 Task: Find a place to stay in Chum Phae, Thailand, from July 12 to July 15 for 3 guests. Set the property type to 'Flat', price range between ₹12,000 and ₹16,000, with 2 bedrooms, 3 beds, 1 bathroom, and 'Self check-in' option. Host language should be English.
Action: Mouse moved to (419, 99)
Screenshot: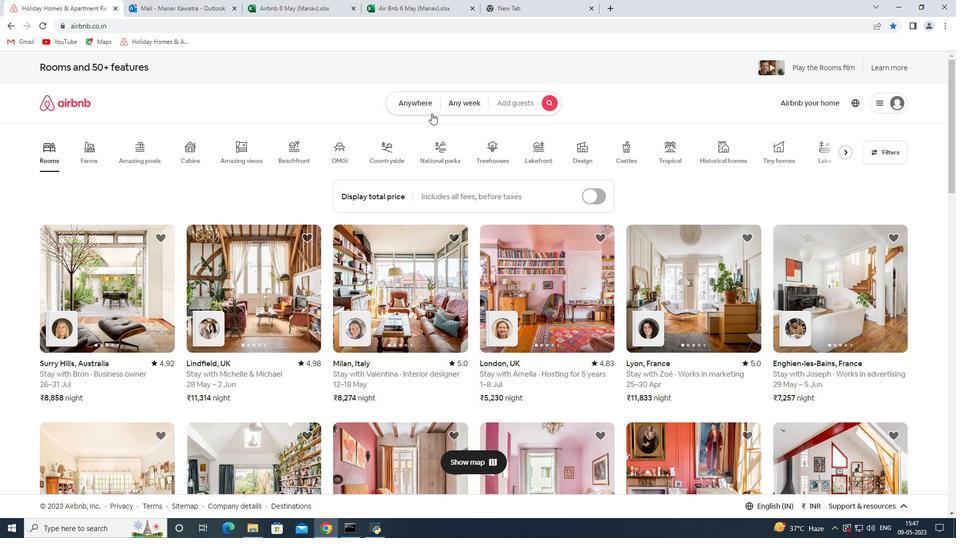 
Action: Mouse pressed left at (419, 99)
Screenshot: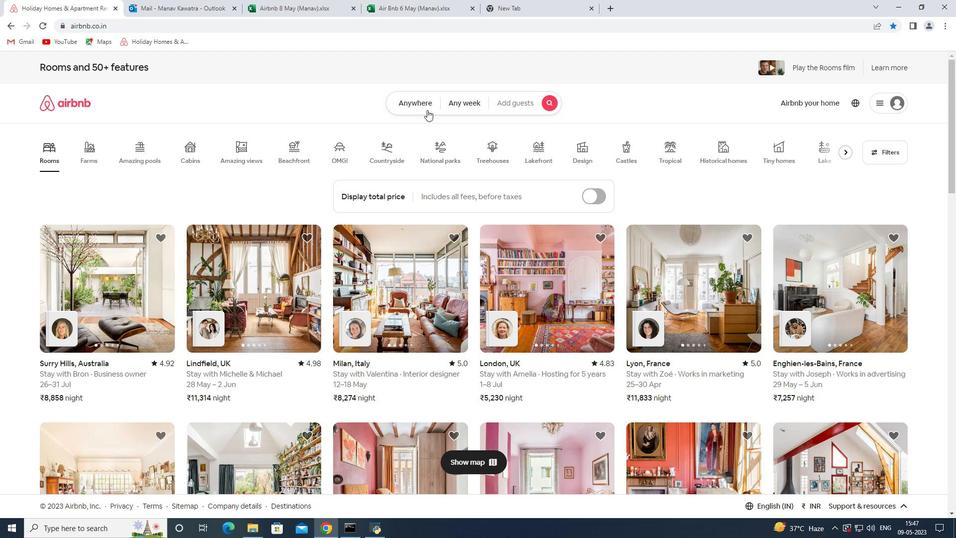 
Action: Mouse moved to (373, 142)
Screenshot: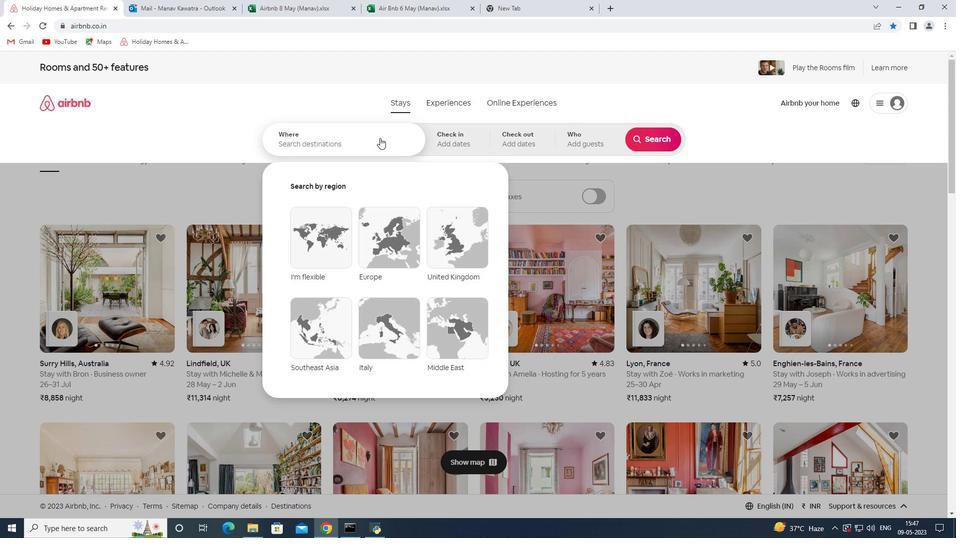 
Action: Mouse pressed left at (373, 142)
Screenshot: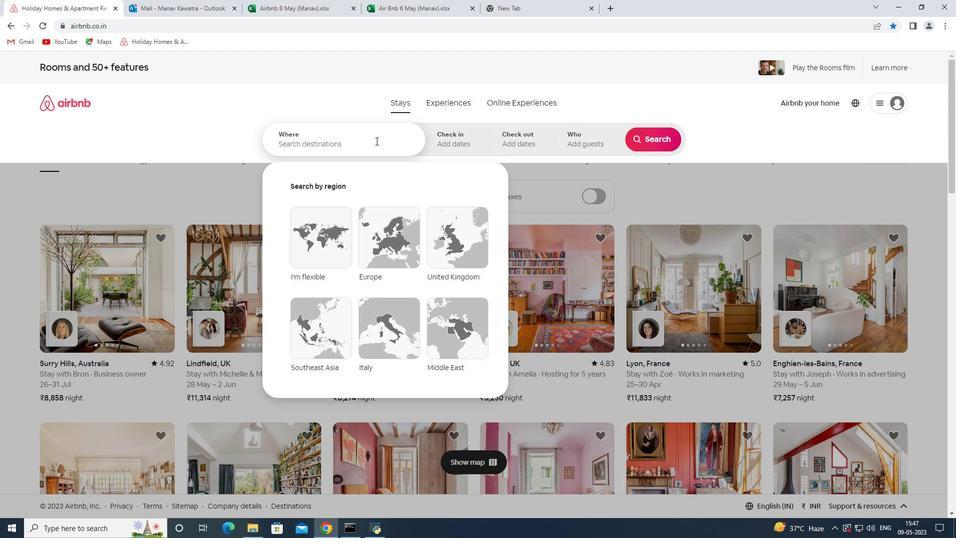 
Action: Mouse moved to (372, 142)
Screenshot: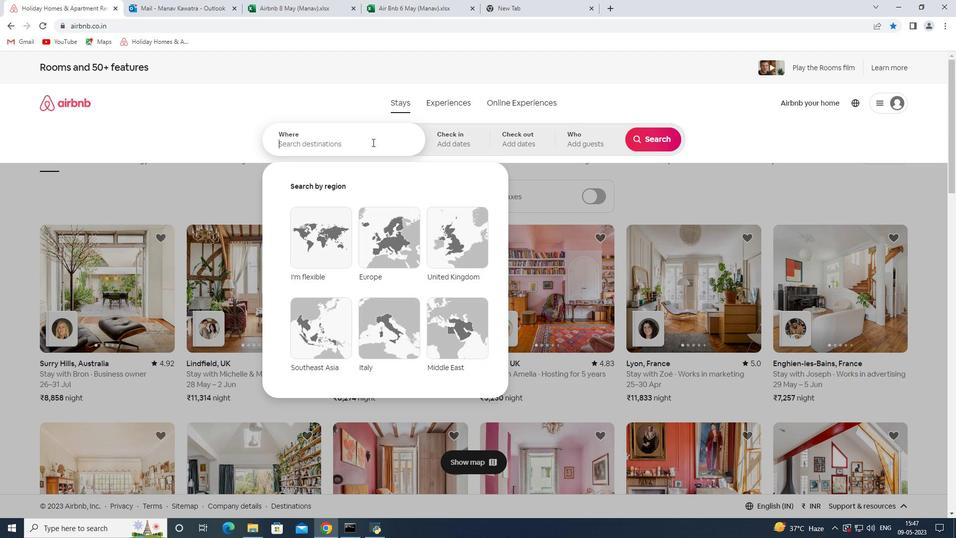 
Action: Key pressed <Key.shift><Key.shift><Key.shift><Key.shift><Key.shift><Key.shift><Key.shift><Key.shift><Key.shift><Key.shift><Key.shift><Key.shift>Chum<Key.space><Key.shift><Key.shift><Key.shift><Key.shift><Key.shift><Key.shift><Key.shift><Key.shift>Phae<Key.space><Key.shift>Thailand<Key.space><Key.enter>
Screenshot: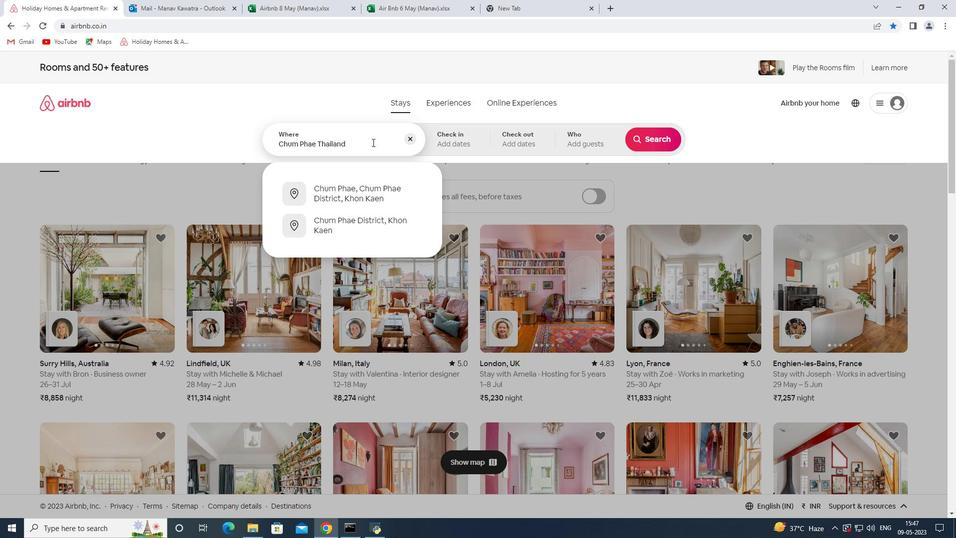 
Action: Mouse moved to (651, 216)
Screenshot: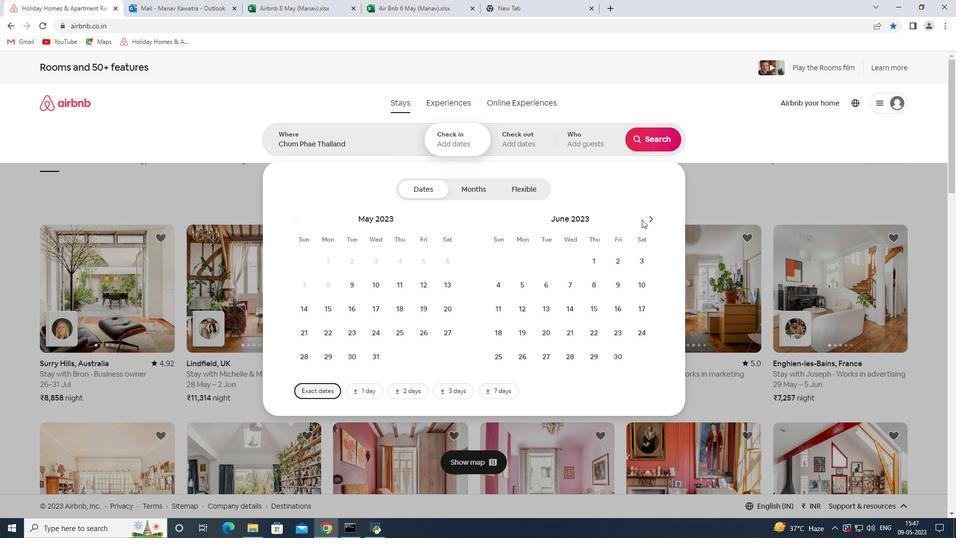 
Action: Mouse pressed left at (651, 216)
Screenshot: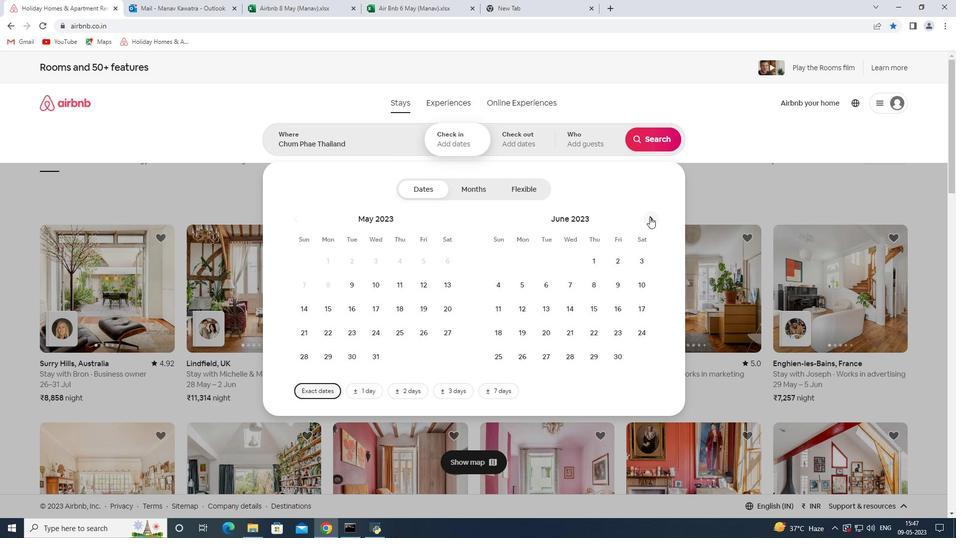 
Action: Mouse moved to (568, 312)
Screenshot: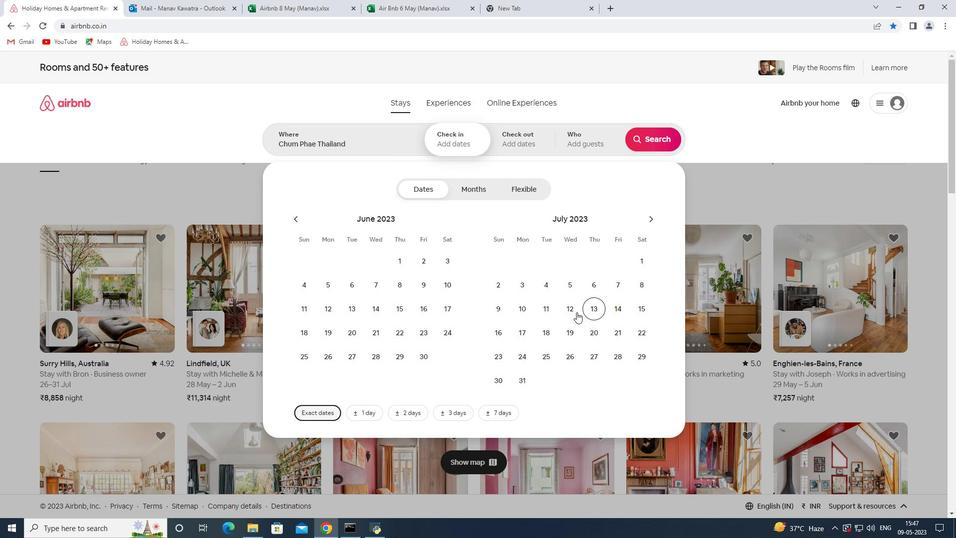 
Action: Mouse pressed left at (568, 312)
Screenshot: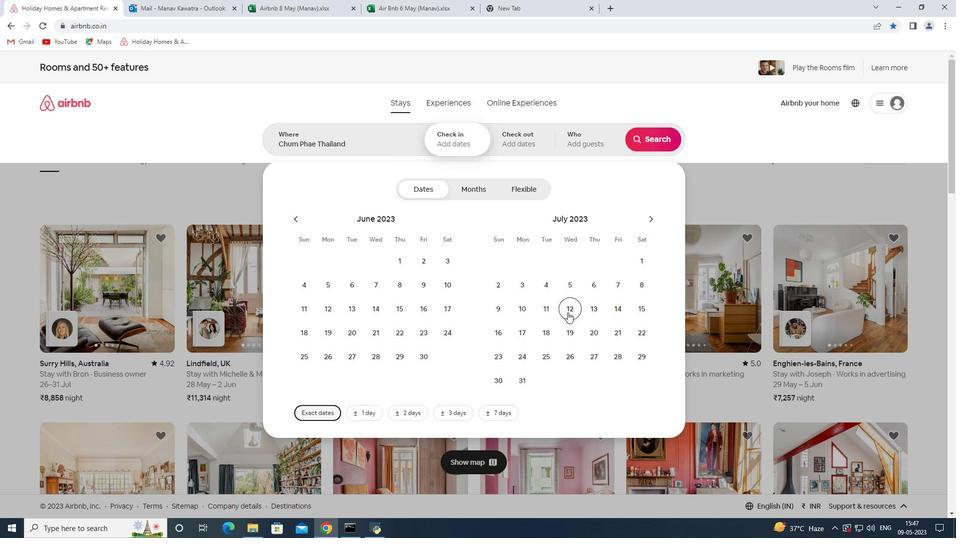 
Action: Mouse moved to (641, 311)
Screenshot: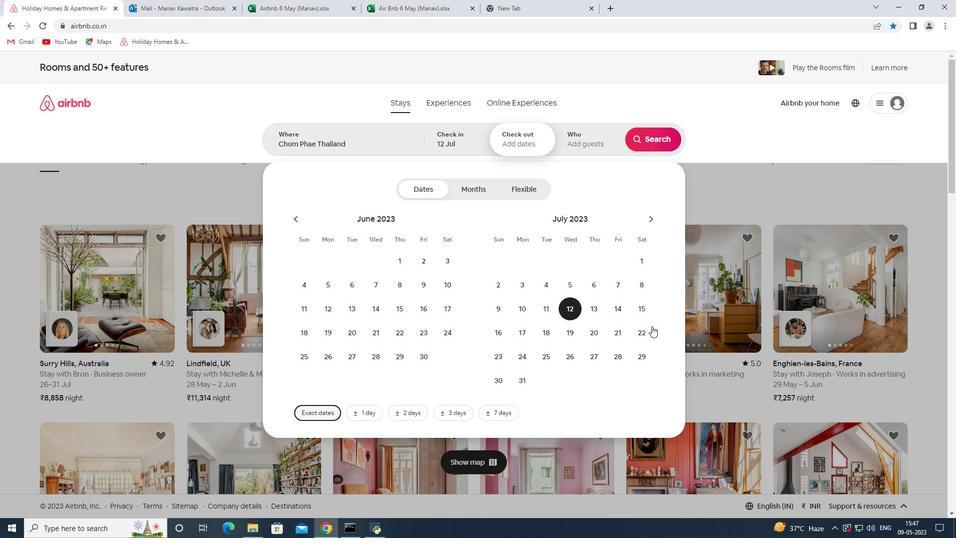 
Action: Mouse pressed left at (641, 311)
Screenshot: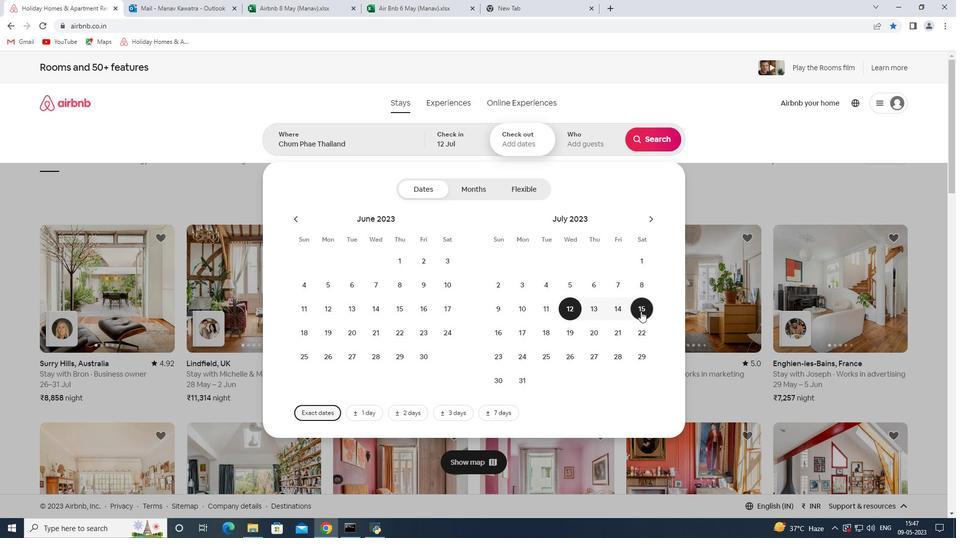 
Action: Mouse moved to (593, 149)
Screenshot: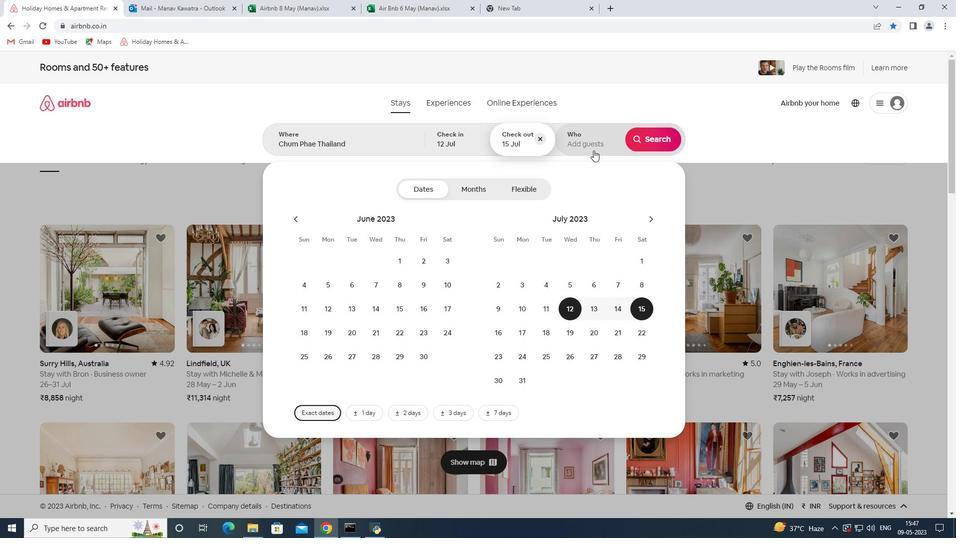 
Action: Mouse pressed left at (593, 149)
Screenshot: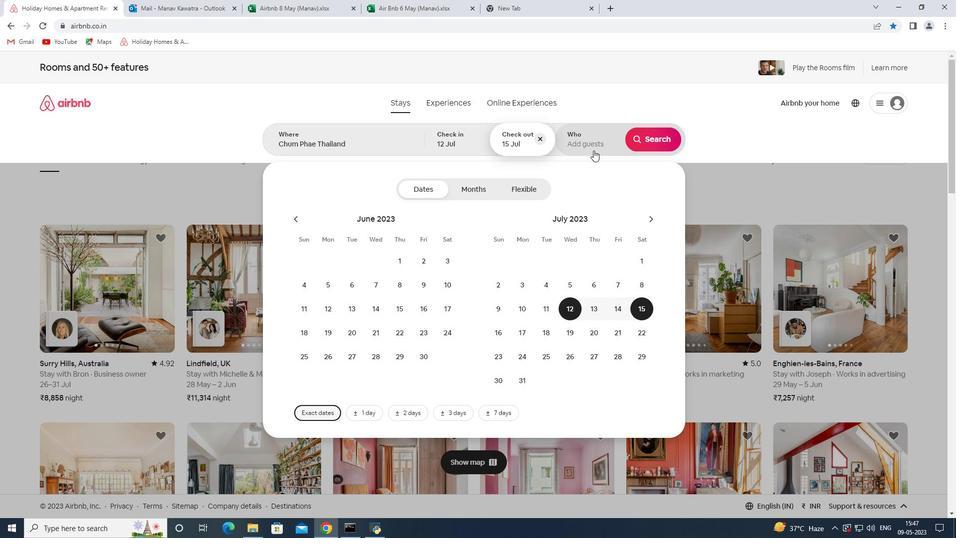 
Action: Mouse moved to (658, 192)
Screenshot: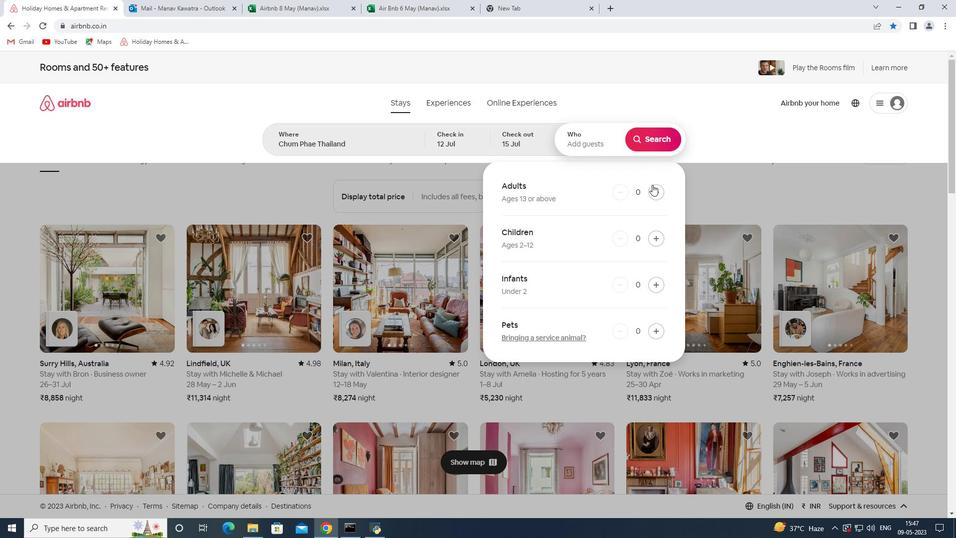 
Action: Mouse pressed left at (658, 192)
Screenshot: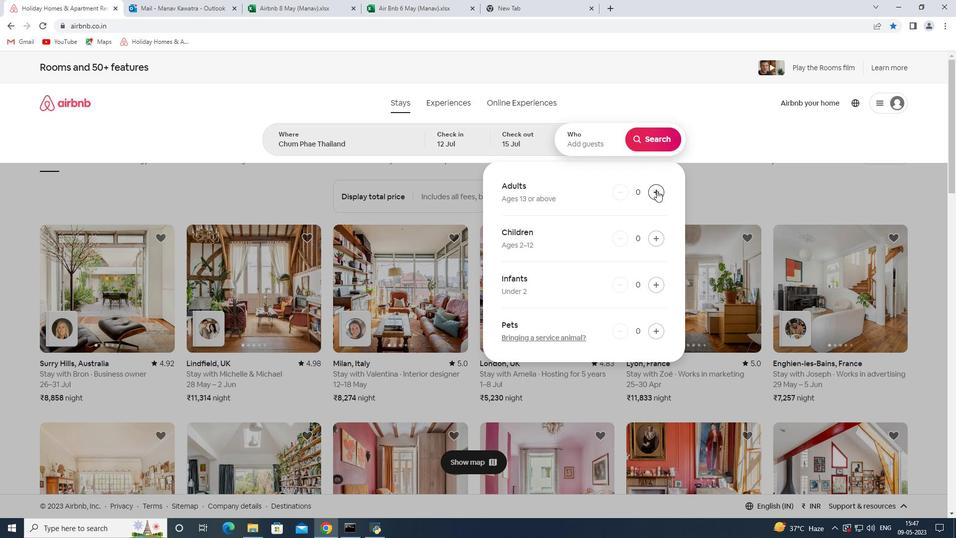 
Action: Mouse pressed left at (658, 192)
Screenshot: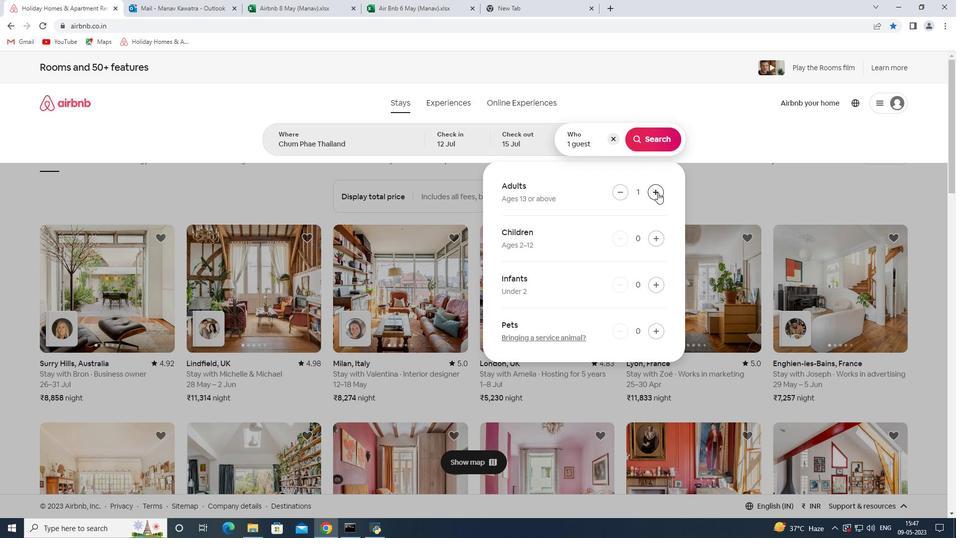 
Action: Mouse pressed left at (658, 192)
Screenshot: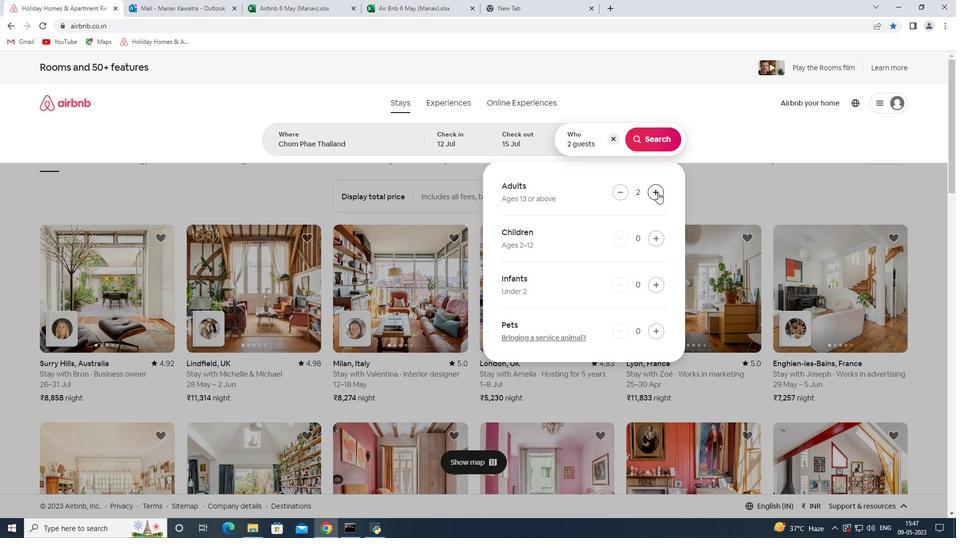 
Action: Mouse moved to (658, 144)
Screenshot: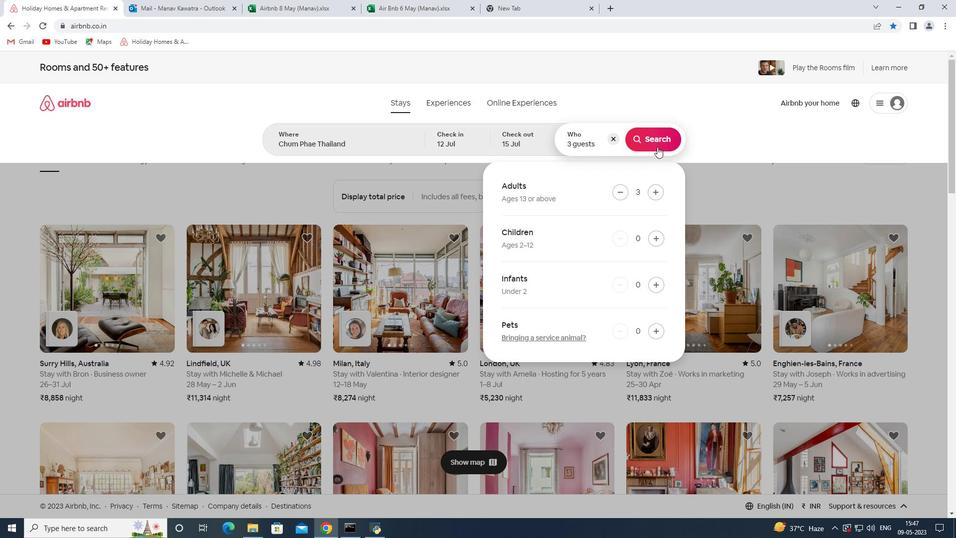 
Action: Mouse pressed left at (658, 144)
Screenshot: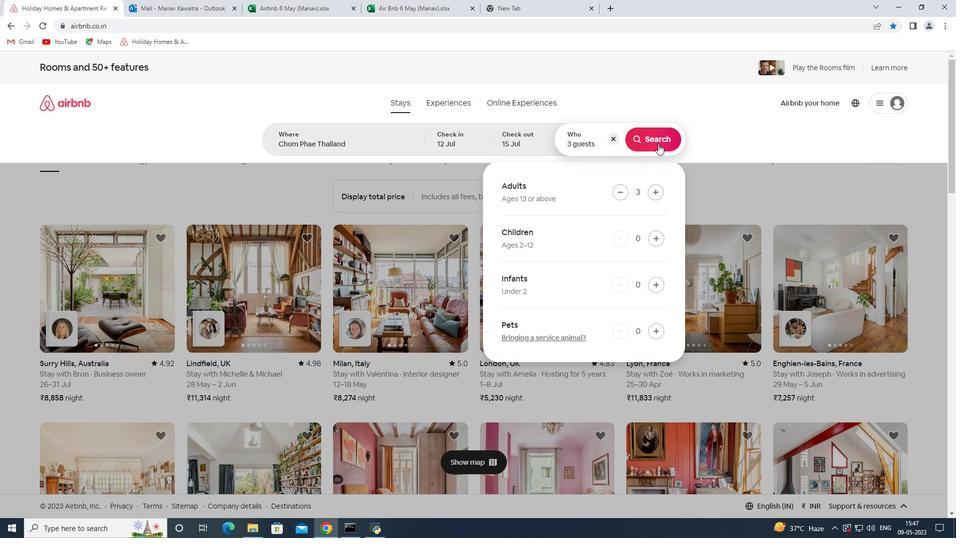 
Action: Mouse moved to (910, 114)
Screenshot: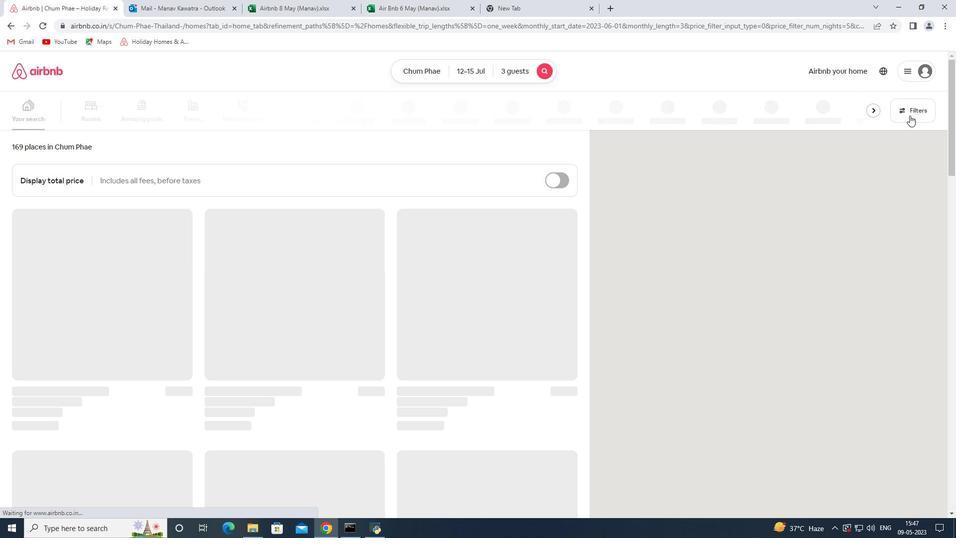 
Action: Mouse pressed left at (910, 114)
Screenshot: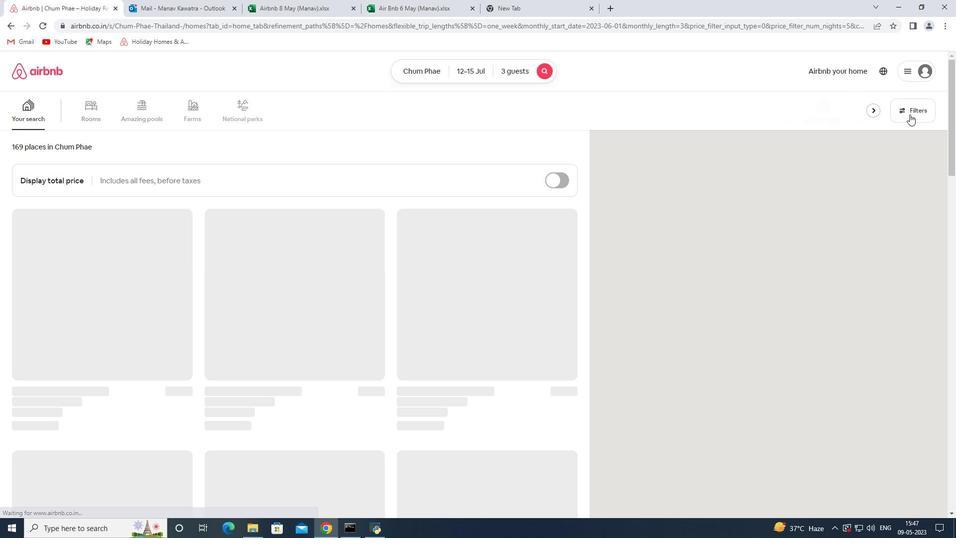 
Action: Mouse moved to (340, 355)
Screenshot: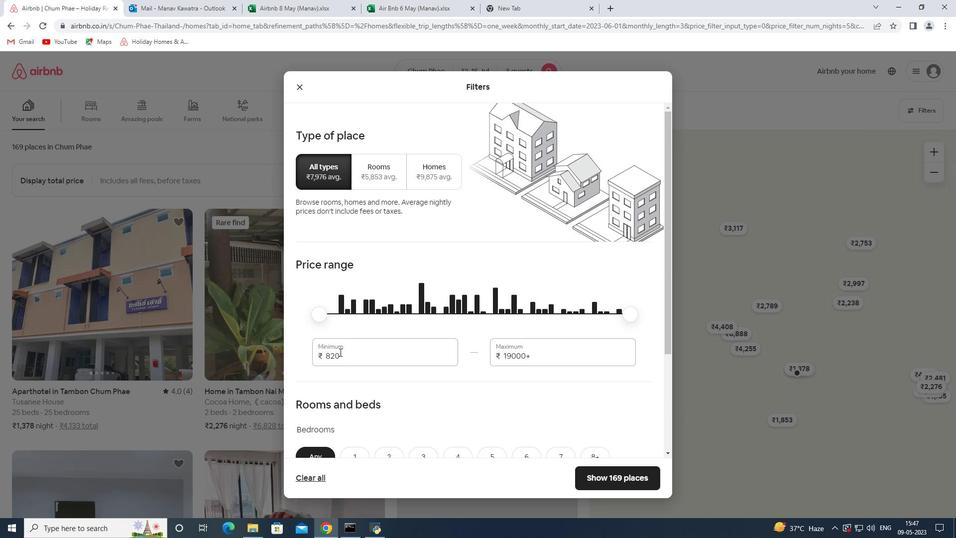 
Action: Mouse pressed left at (340, 355)
Screenshot: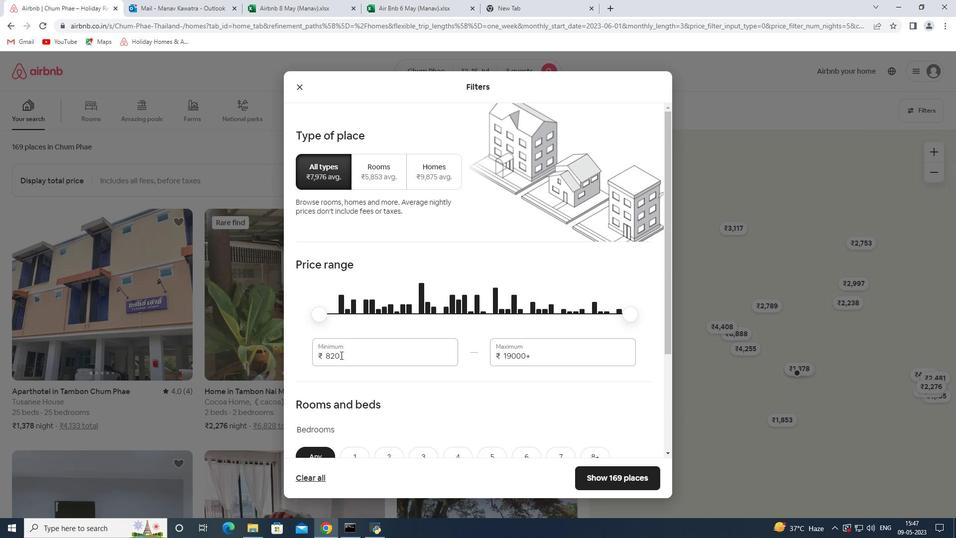 
Action: Mouse pressed left at (340, 355)
Screenshot: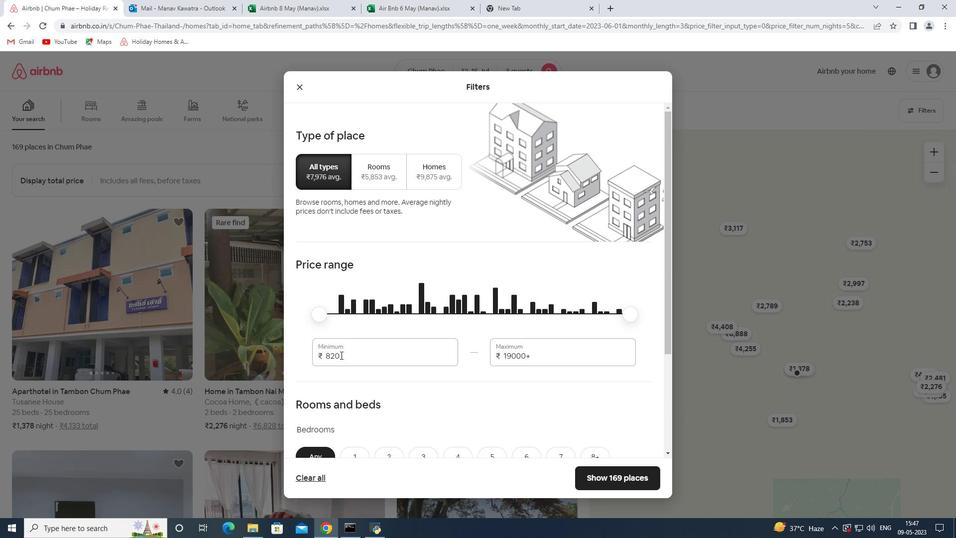 
Action: Key pressed 12000<Key.tab>16000
Screenshot: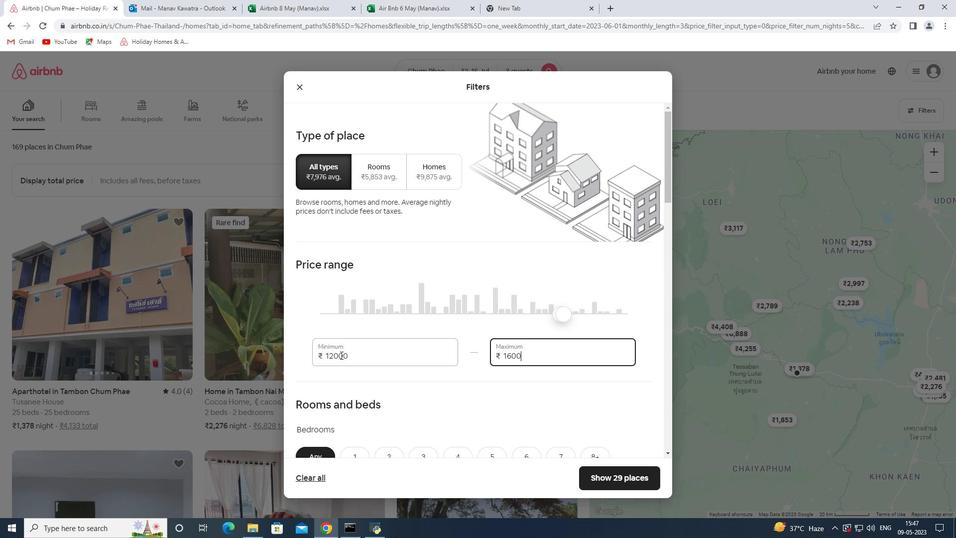 
Action: Mouse scrolled (340, 354) with delta (0, 0)
Screenshot: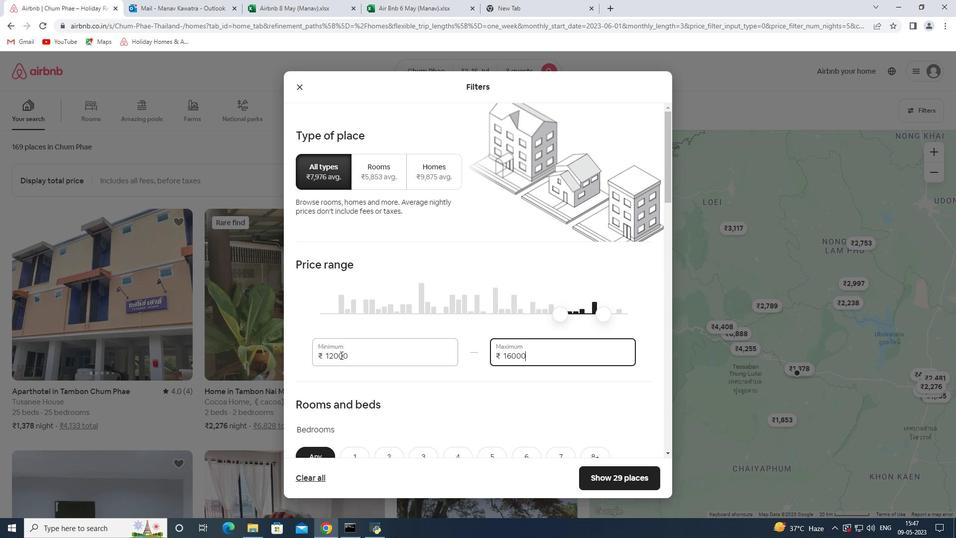 
Action: Mouse scrolled (340, 354) with delta (0, 0)
Screenshot: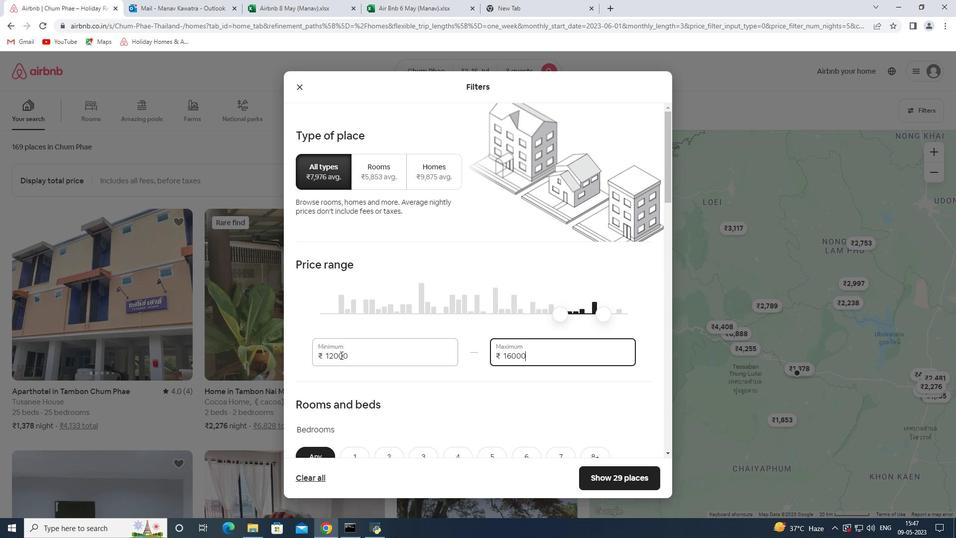 
Action: Mouse scrolled (340, 354) with delta (0, 0)
Screenshot: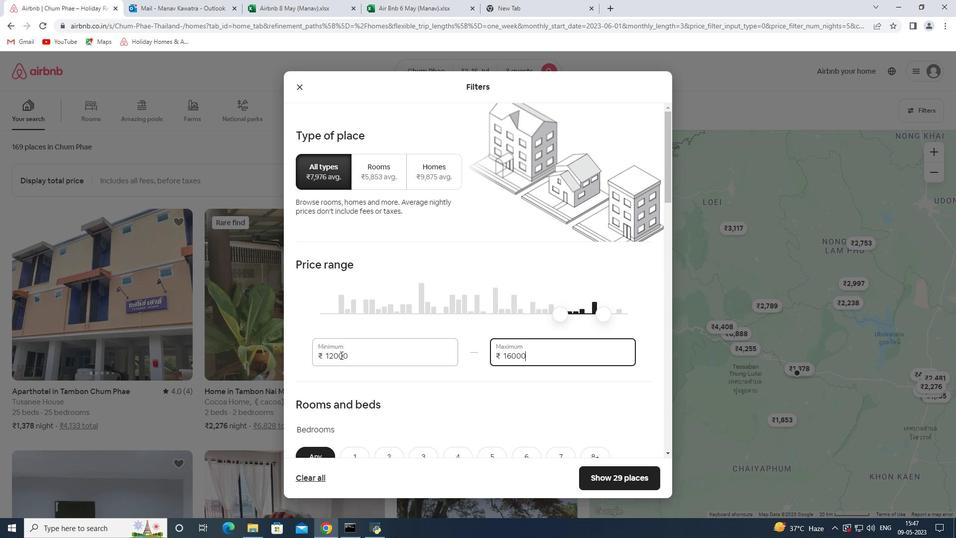
Action: Mouse moved to (390, 313)
Screenshot: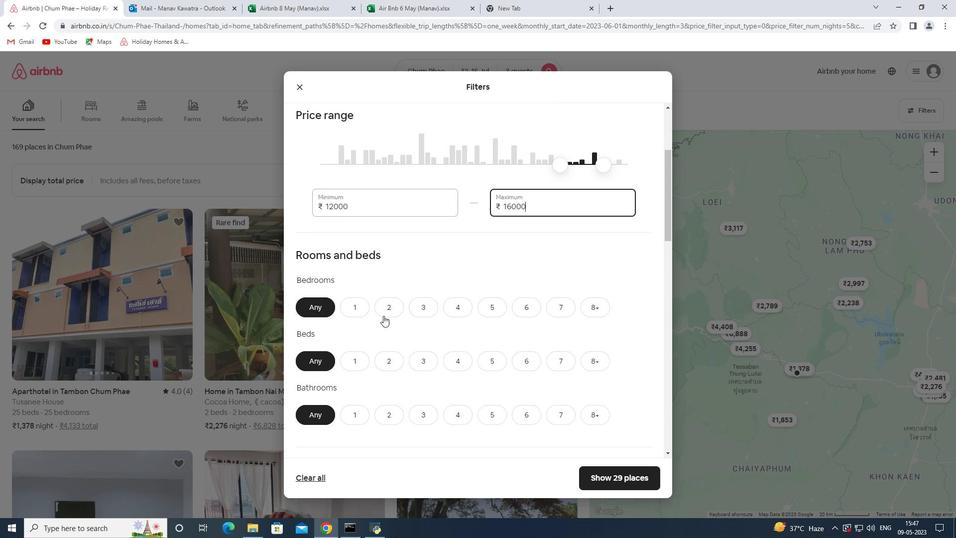
Action: Mouse pressed left at (390, 313)
Screenshot: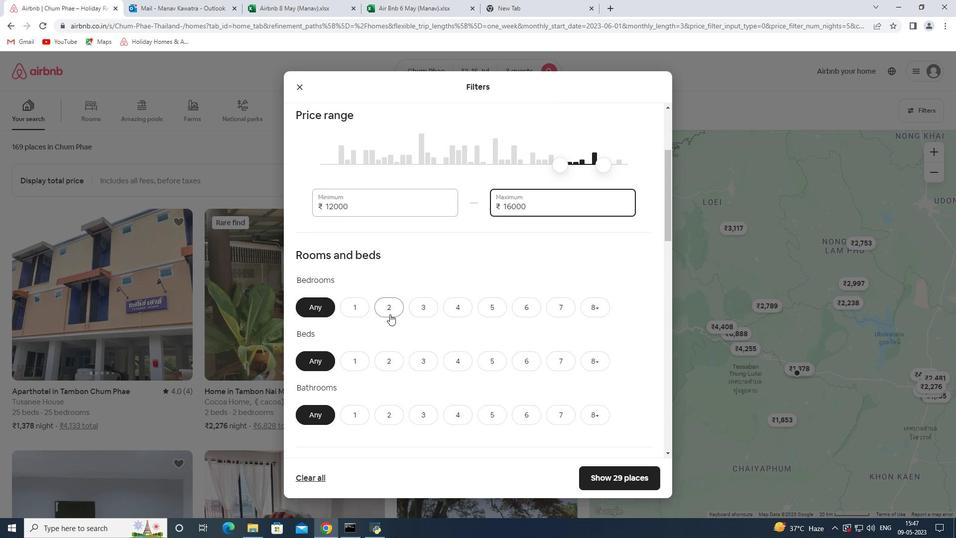 
Action: Mouse moved to (423, 365)
Screenshot: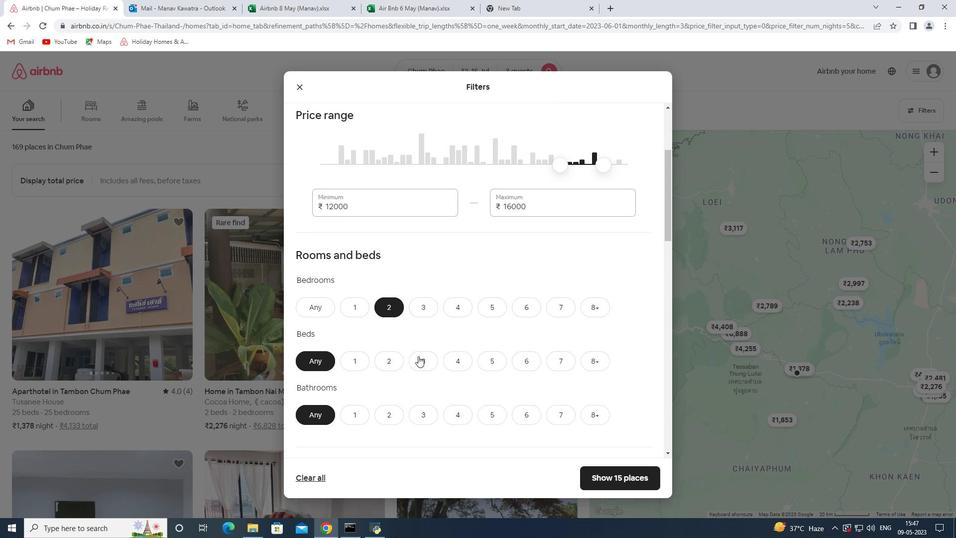 
Action: Mouse pressed left at (423, 365)
Screenshot: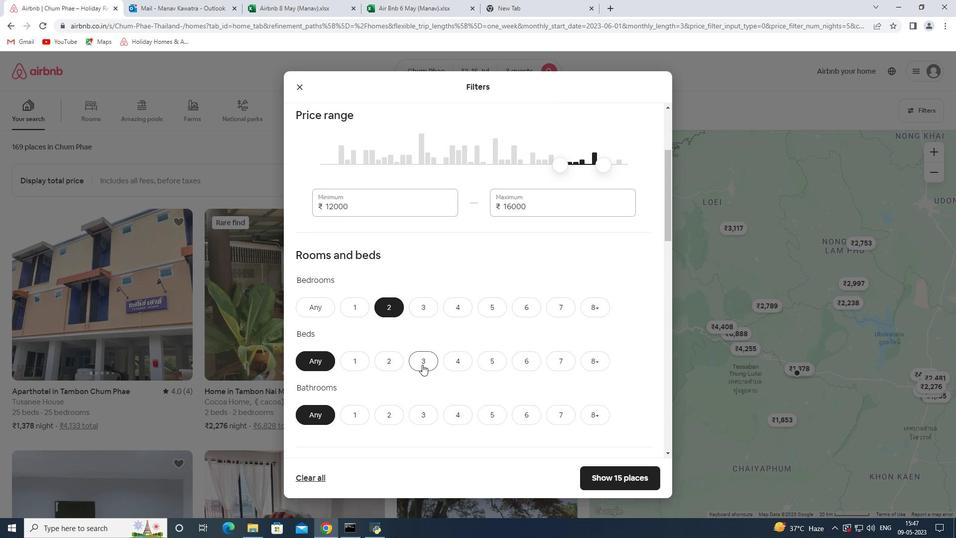 
Action: Mouse moved to (361, 419)
Screenshot: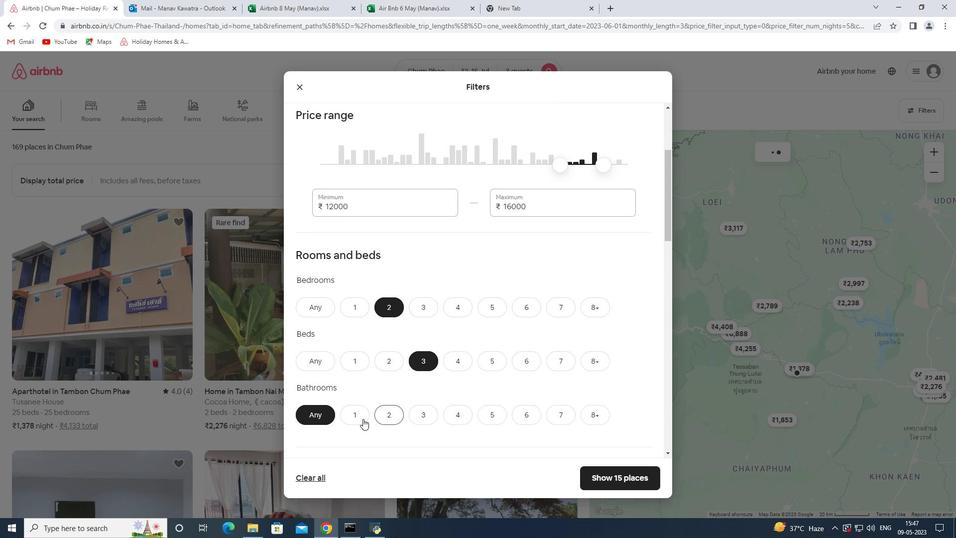 
Action: Mouse pressed left at (361, 419)
Screenshot: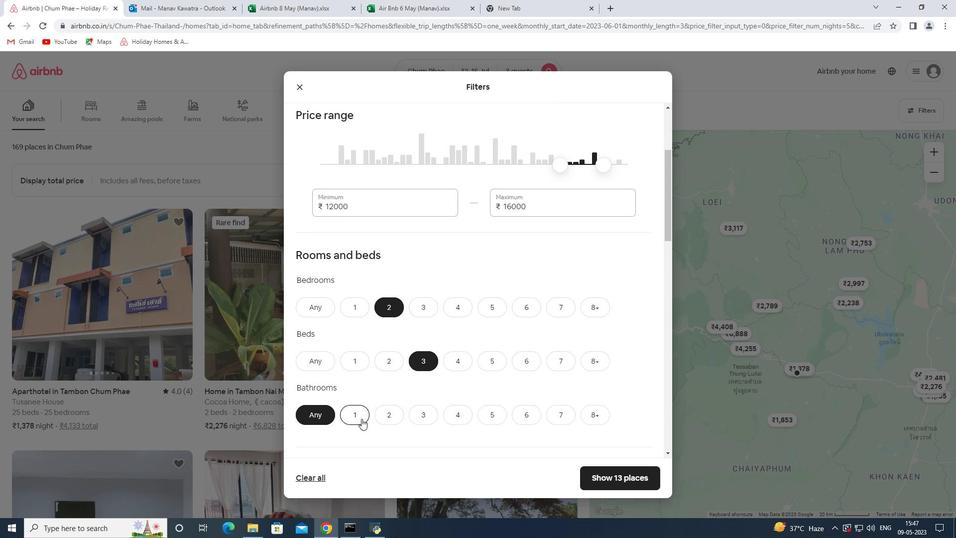 
Action: Mouse moved to (406, 377)
Screenshot: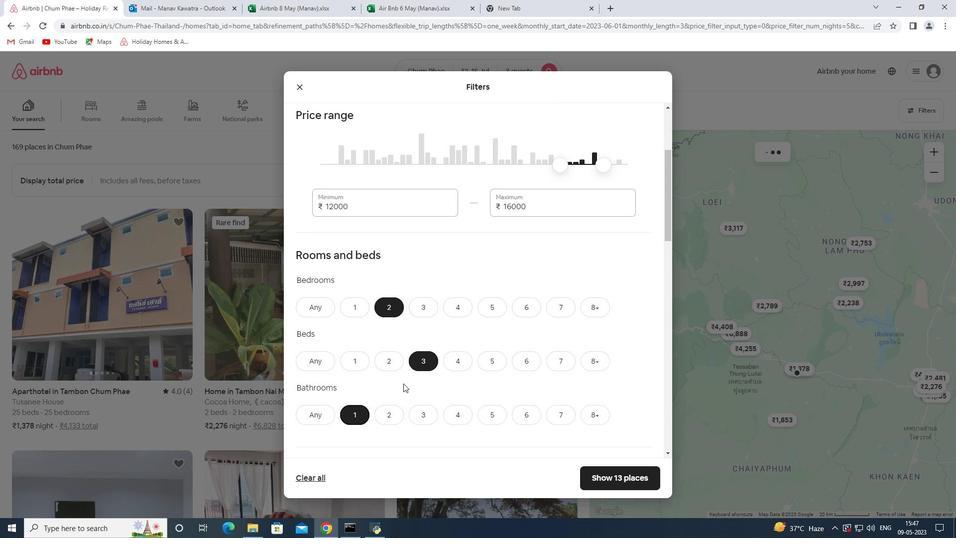 
Action: Mouse scrolled (406, 376) with delta (0, 0)
Screenshot: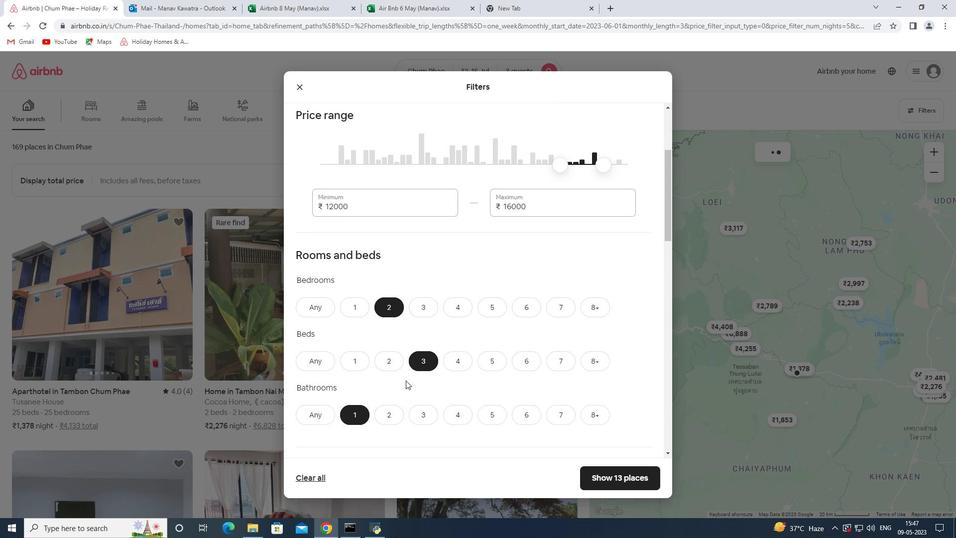 
Action: Mouse moved to (406, 376)
Screenshot: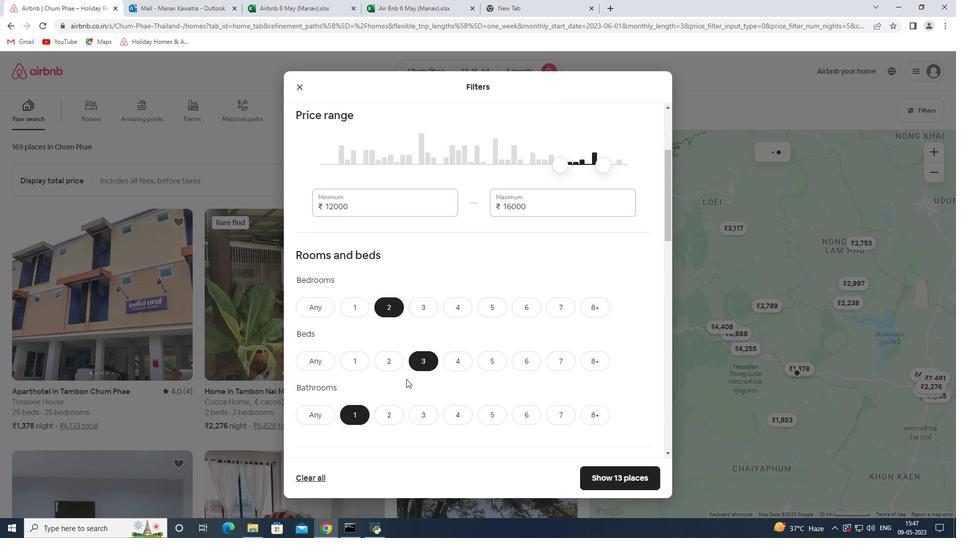 
Action: Mouse scrolled (406, 376) with delta (0, 0)
Screenshot: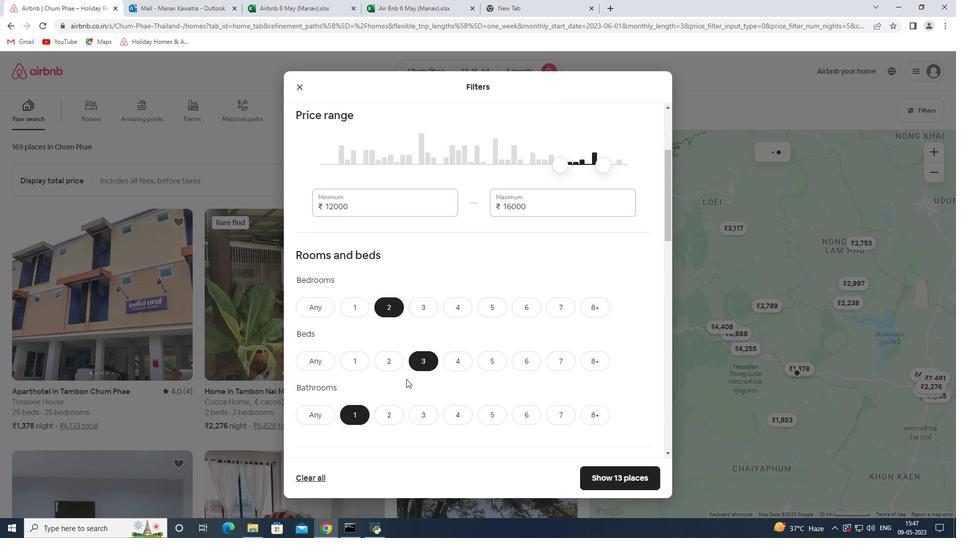 
Action: Mouse moved to (407, 375)
Screenshot: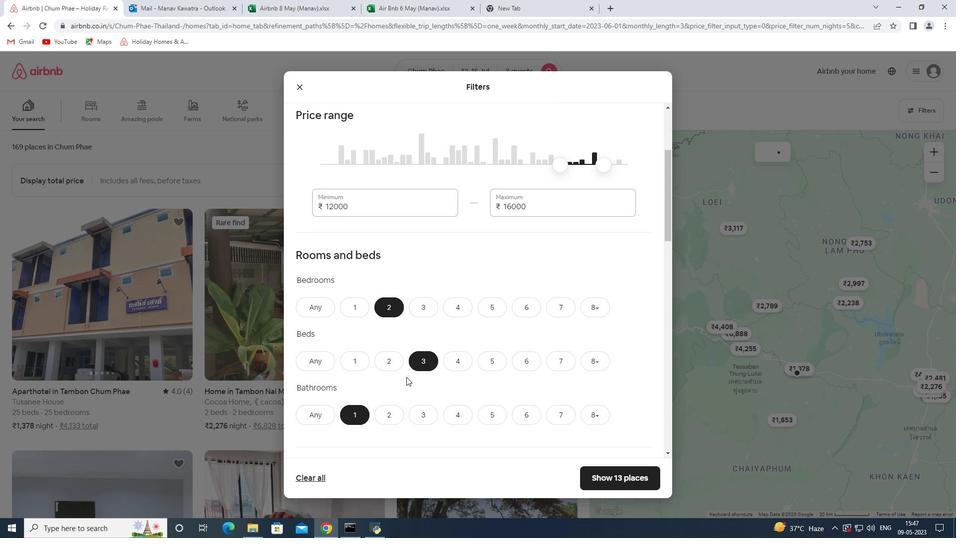 
Action: Mouse scrolled (407, 375) with delta (0, 0)
Screenshot: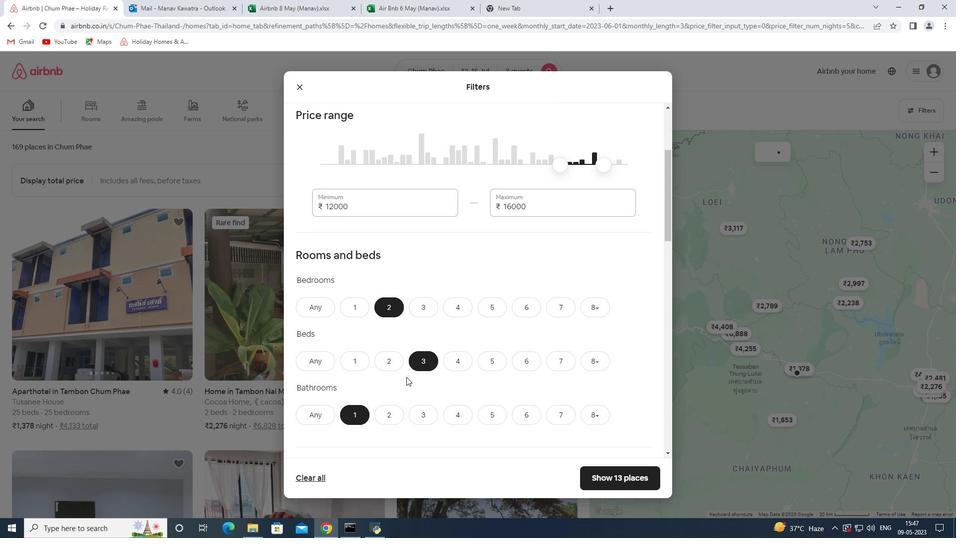 
Action: Mouse moved to (408, 374)
Screenshot: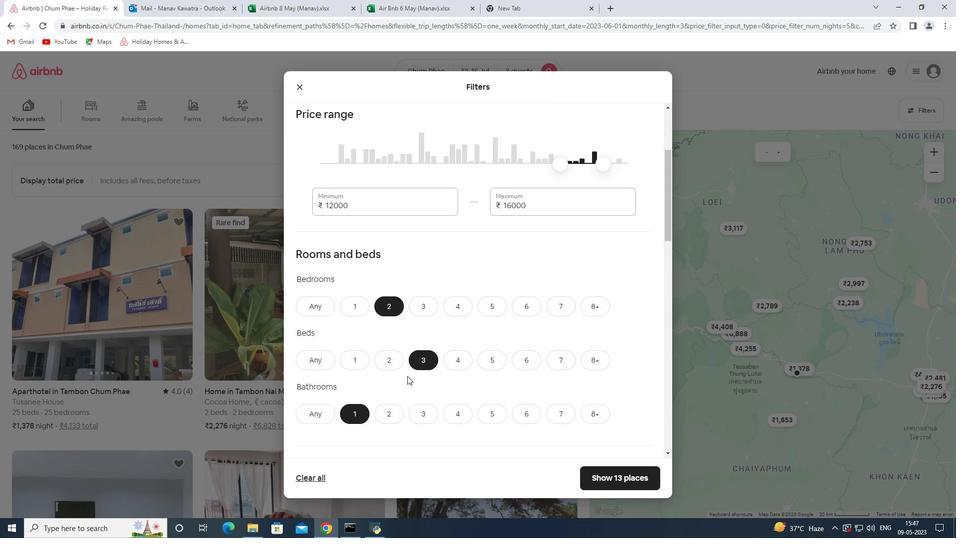 
Action: Mouse scrolled (408, 374) with delta (0, 0)
Screenshot: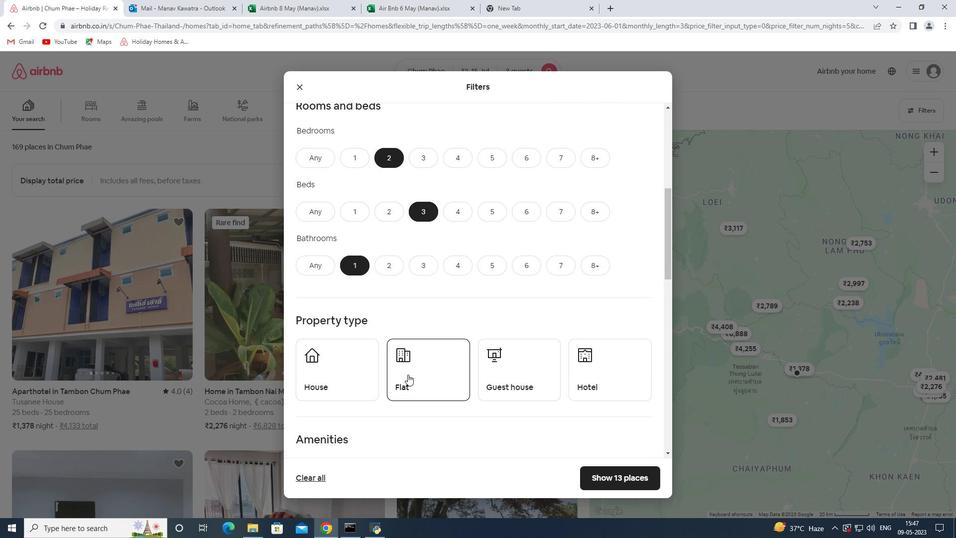 
Action: Mouse scrolled (408, 374) with delta (0, 0)
Screenshot: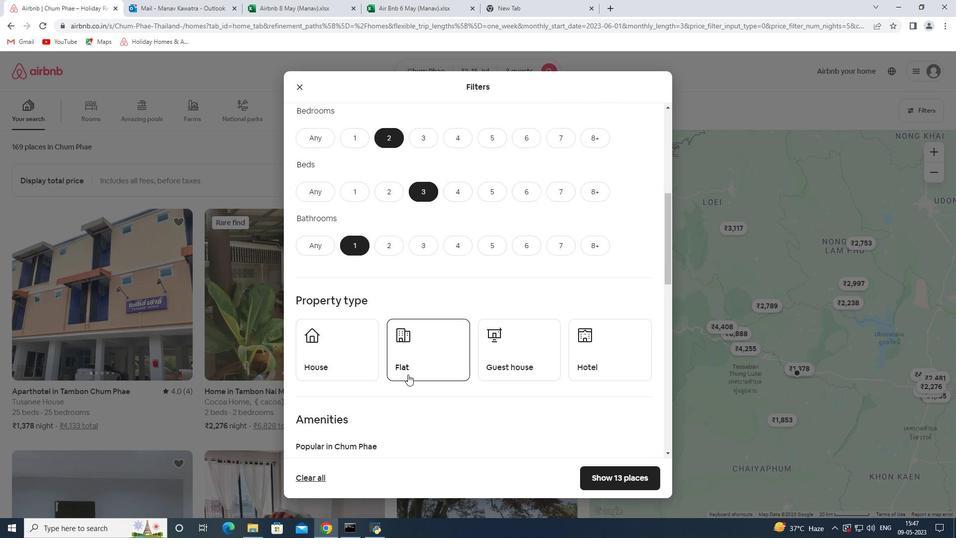 
Action: Mouse moved to (371, 272)
Screenshot: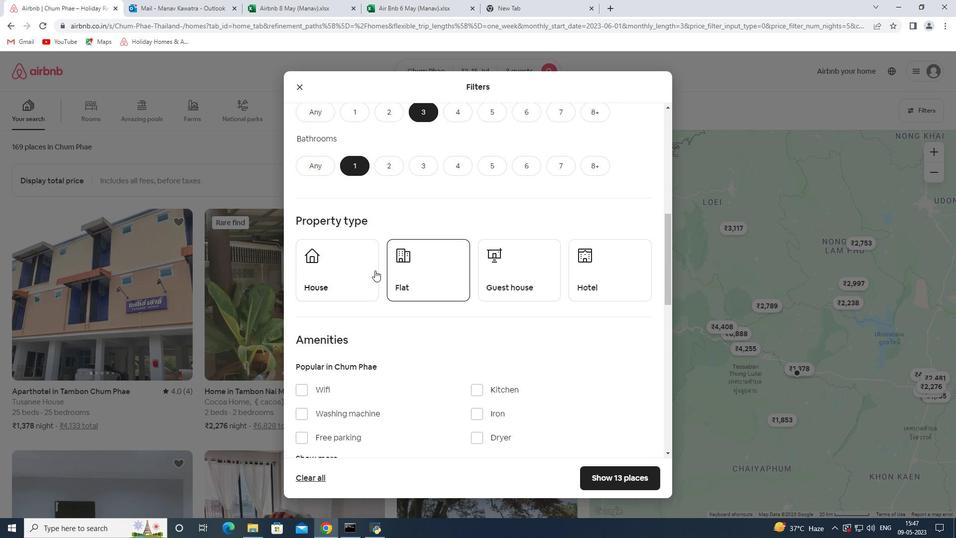 
Action: Mouse pressed left at (371, 272)
Screenshot: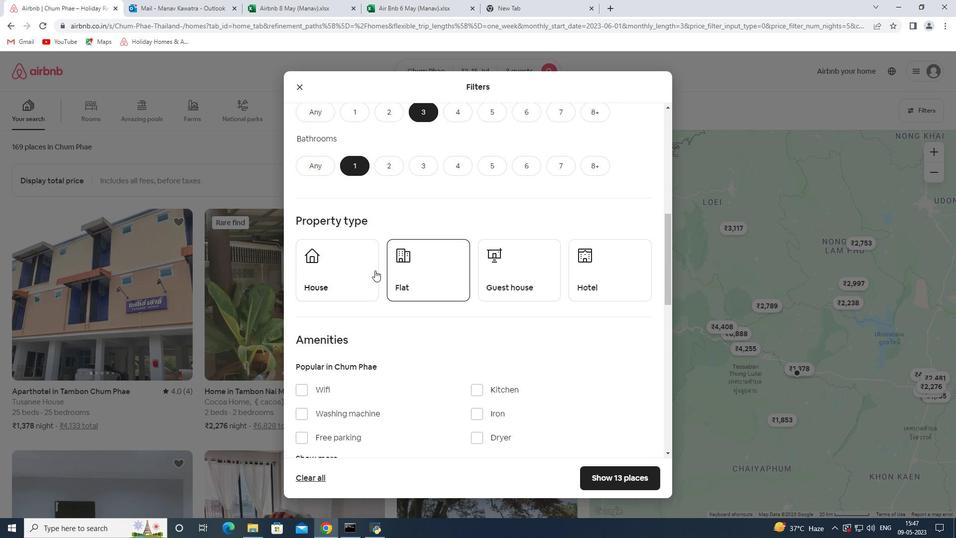 
Action: Mouse moved to (411, 274)
Screenshot: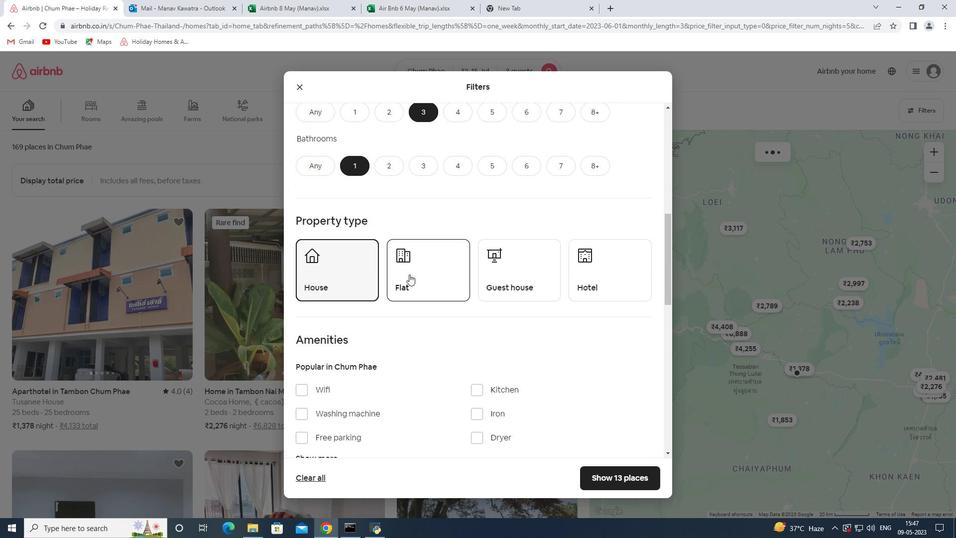 
Action: Mouse pressed left at (411, 274)
Screenshot: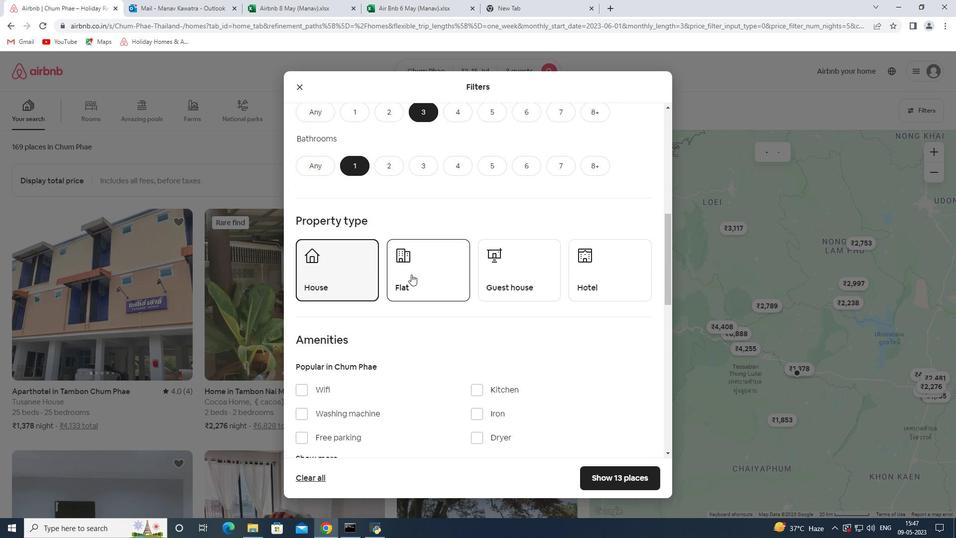 
Action: Mouse moved to (497, 274)
Screenshot: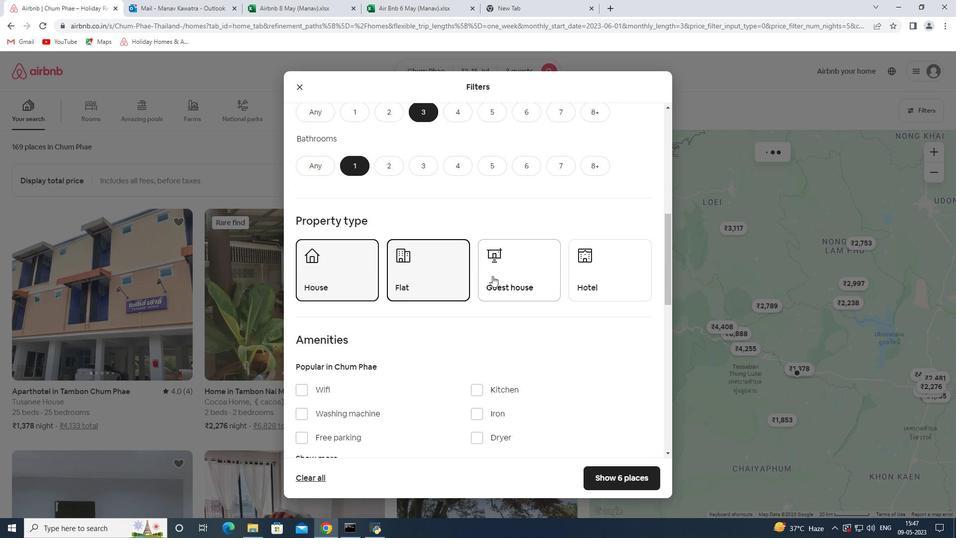 
Action: Mouse pressed left at (497, 274)
Screenshot: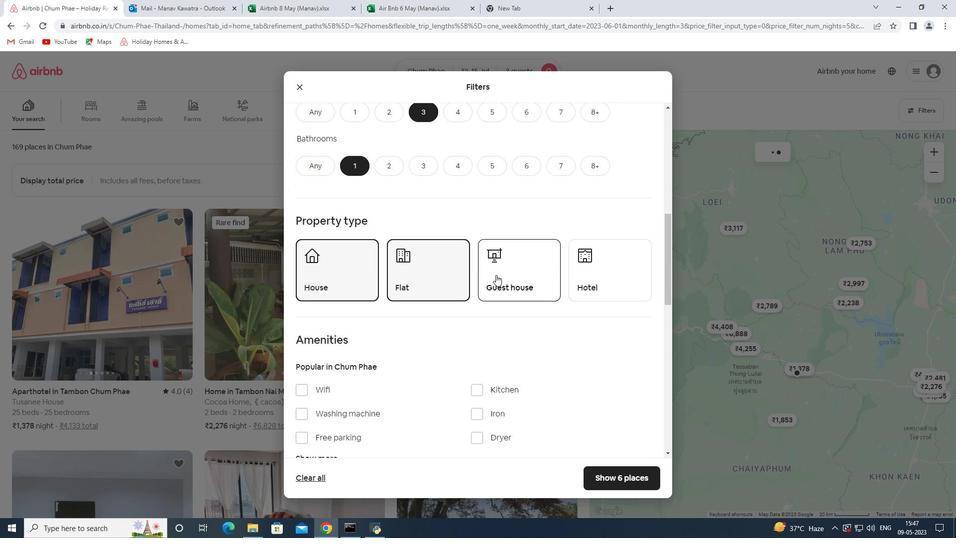 
Action: Mouse moved to (510, 308)
Screenshot: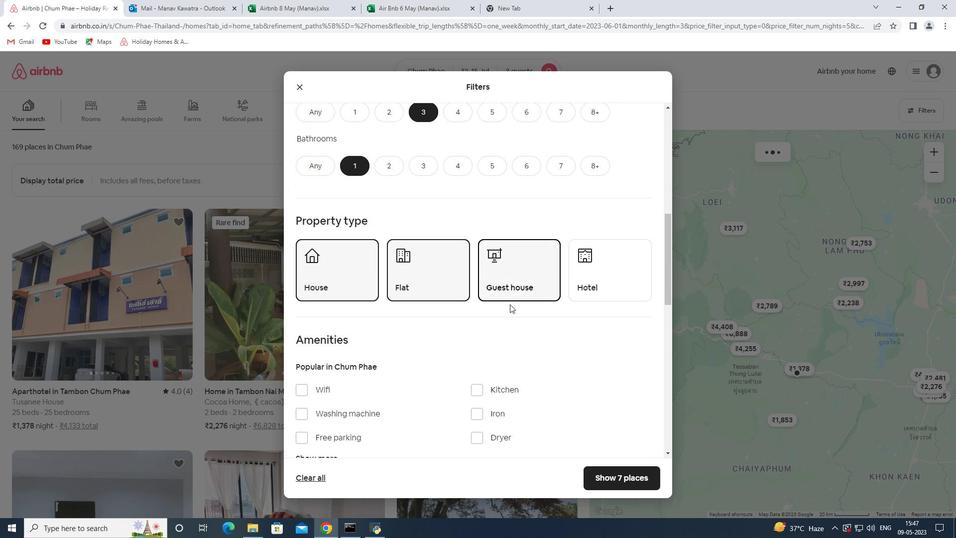 
Action: Mouse scrolled (510, 307) with delta (0, 0)
Screenshot: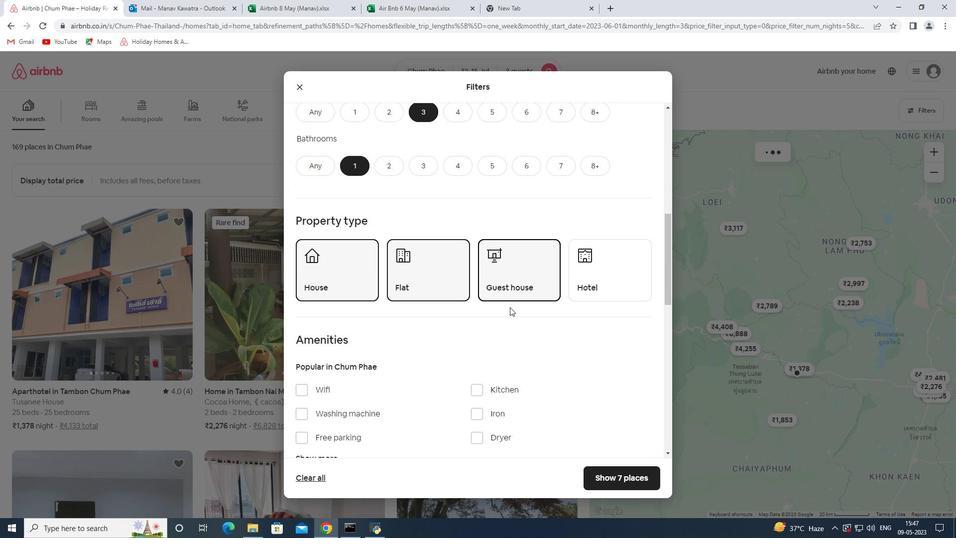 
Action: Mouse scrolled (510, 307) with delta (0, 0)
Screenshot: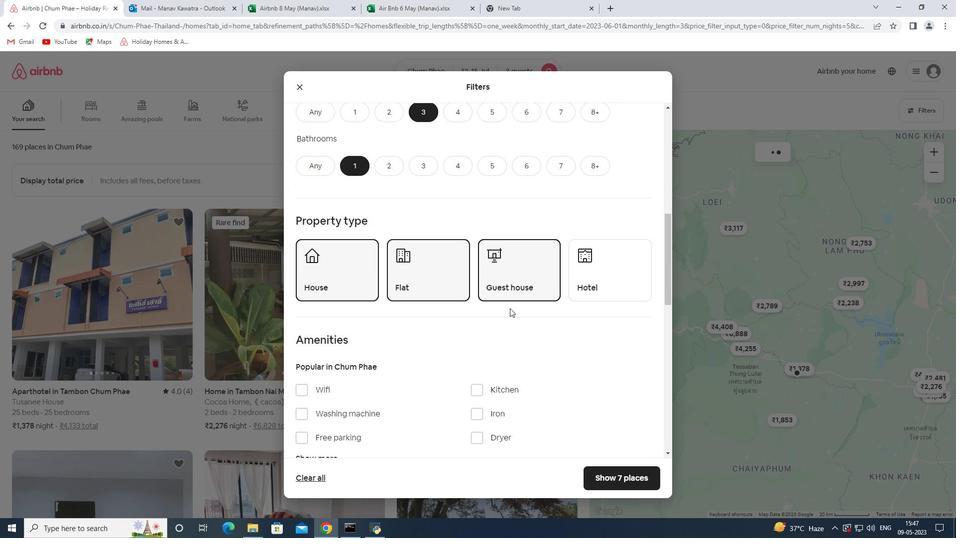 
Action: Mouse scrolled (510, 307) with delta (0, 0)
Screenshot: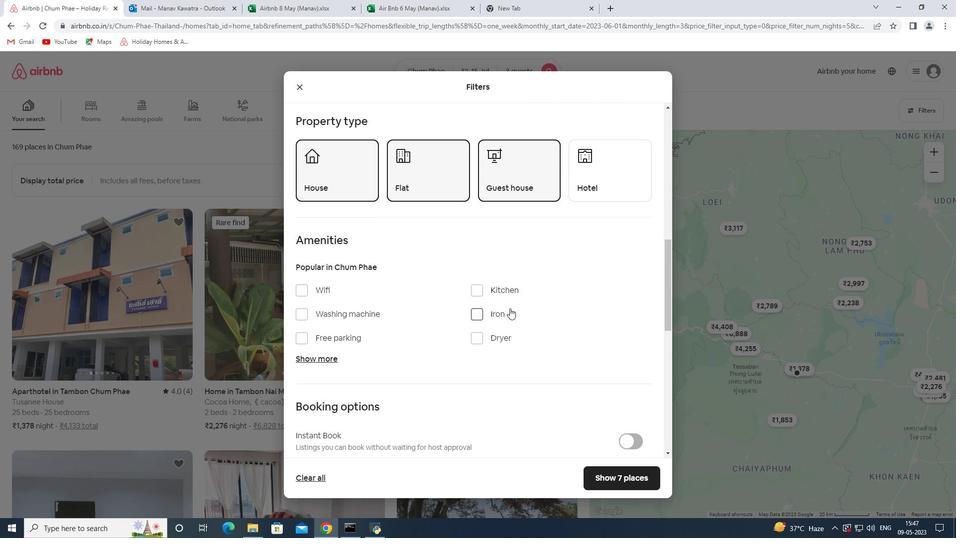
Action: Mouse moved to (557, 337)
Screenshot: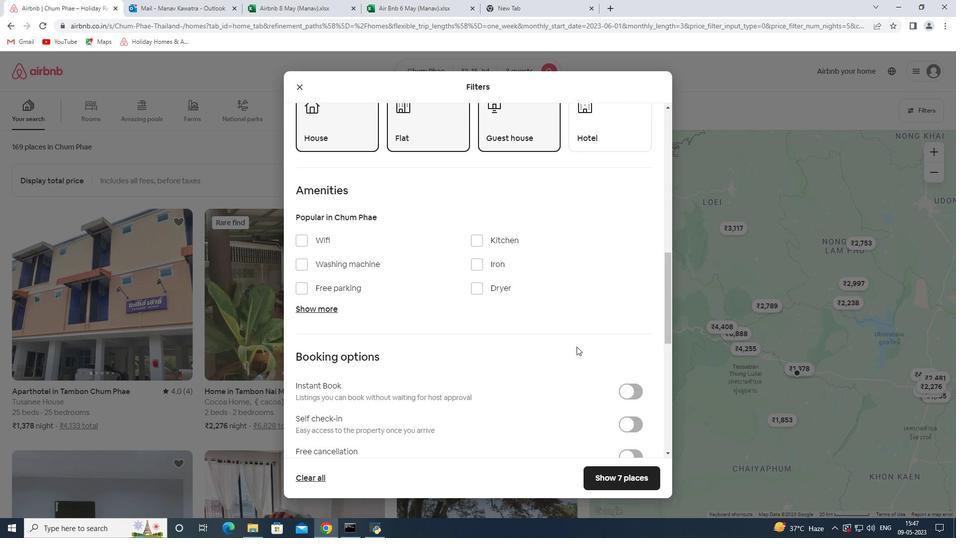 
Action: Mouse scrolled (557, 336) with delta (0, 0)
Screenshot: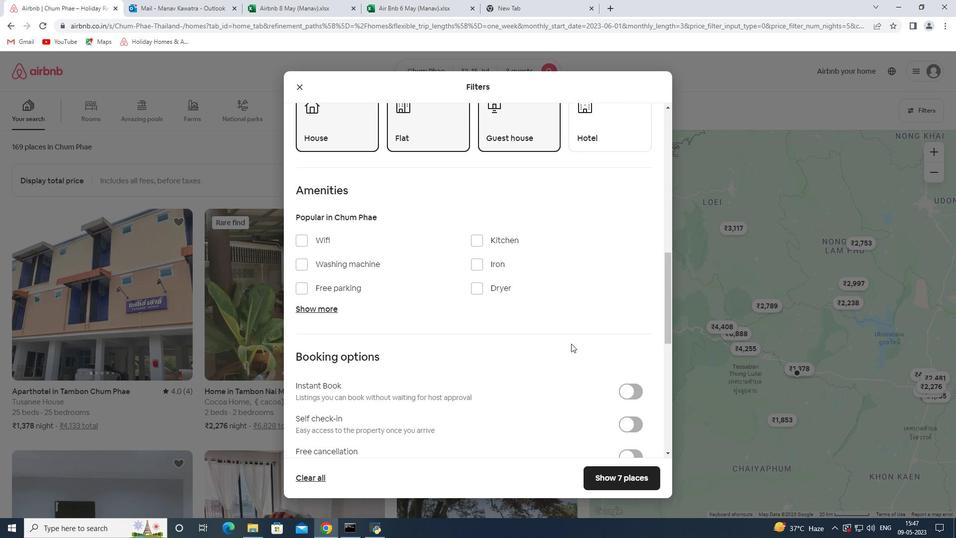 
Action: Mouse moved to (556, 336)
Screenshot: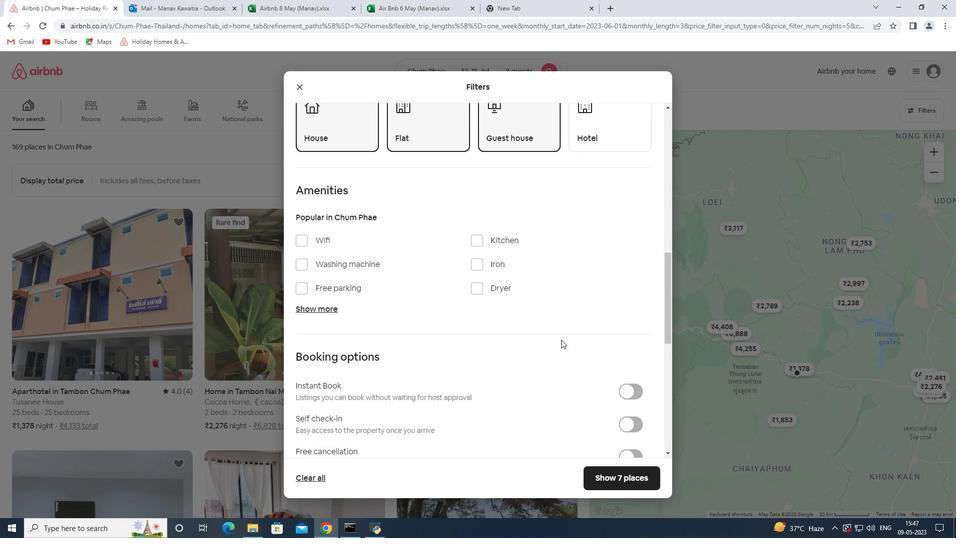 
Action: Mouse scrolled (556, 336) with delta (0, 0)
Screenshot: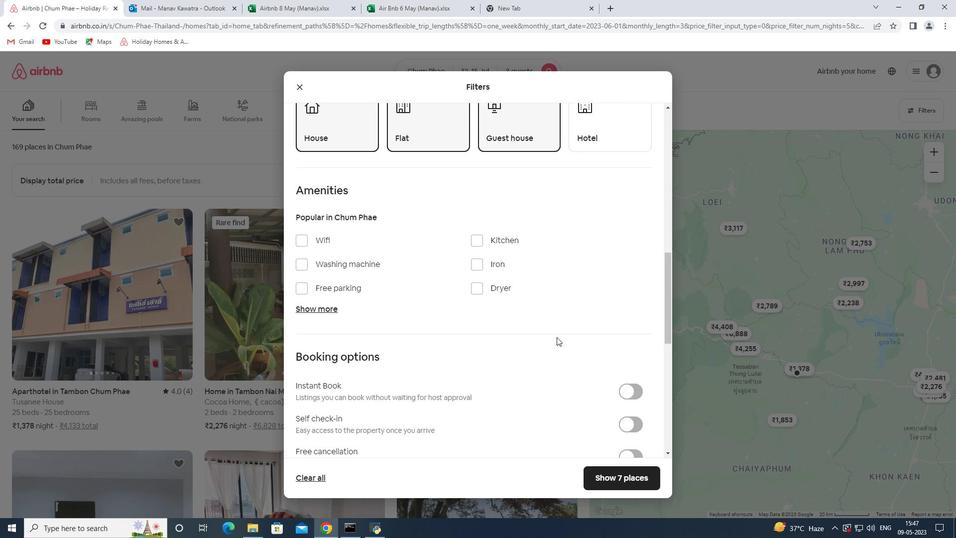 
Action: Mouse moved to (625, 323)
Screenshot: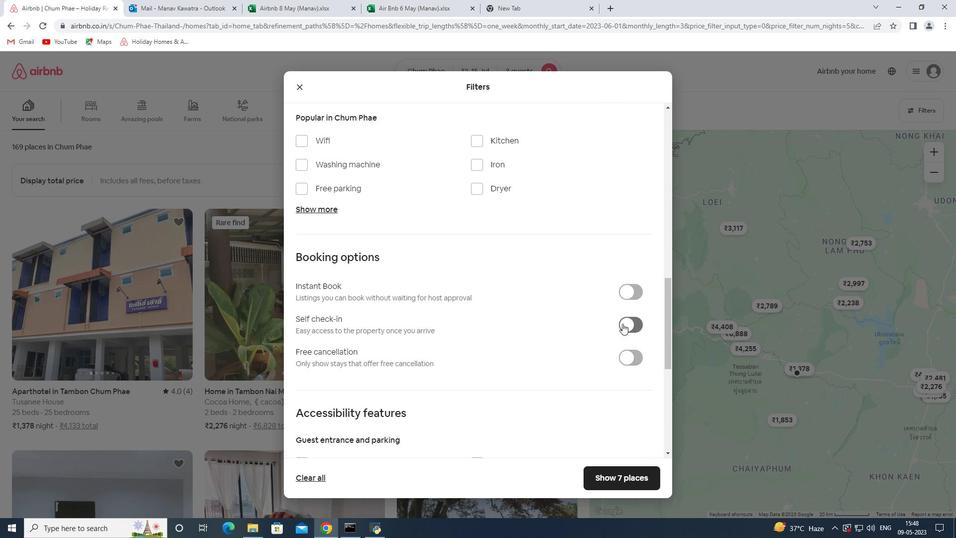 
Action: Mouse pressed left at (625, 323)
Screenshot: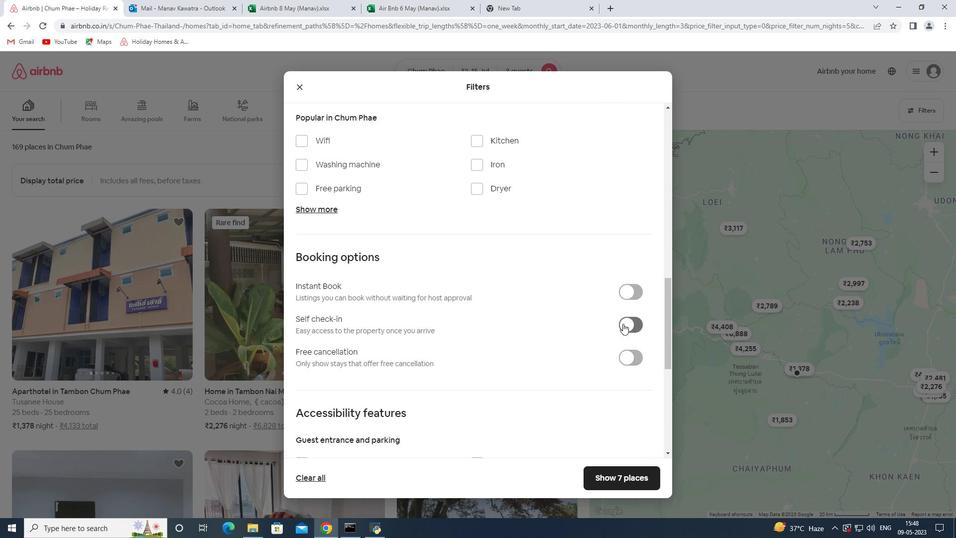 
Action: Mouse moved to (490, 330)
Screenshot: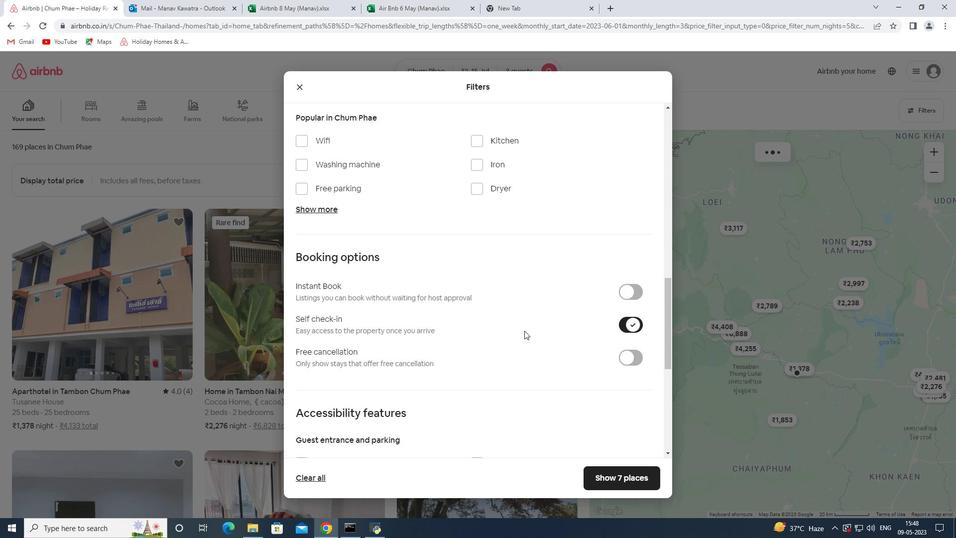 
Action: Mouse scrolled (490, 330) with delta (0, 0)
Screenshot: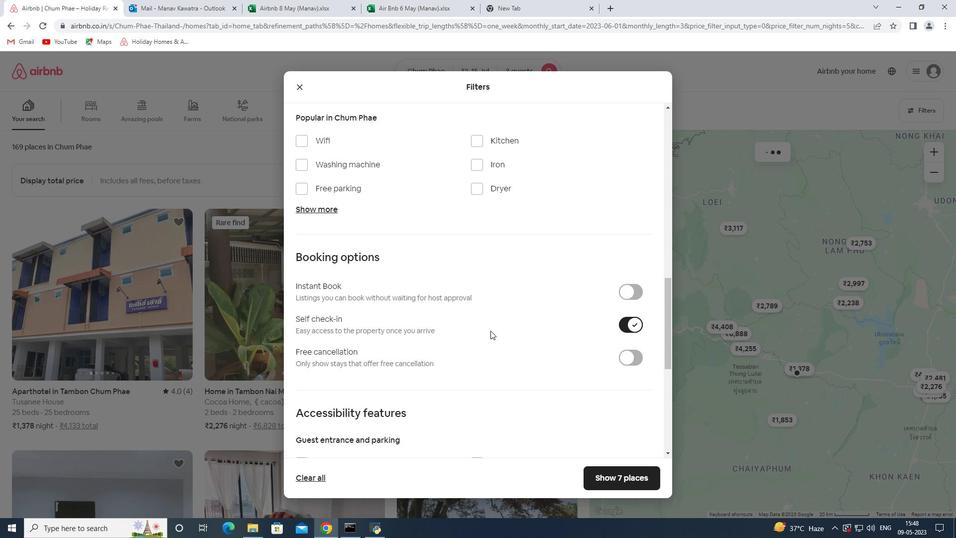 
Action: Mouse scrolled (490, 330) with delta (0, 0)
Screenshot: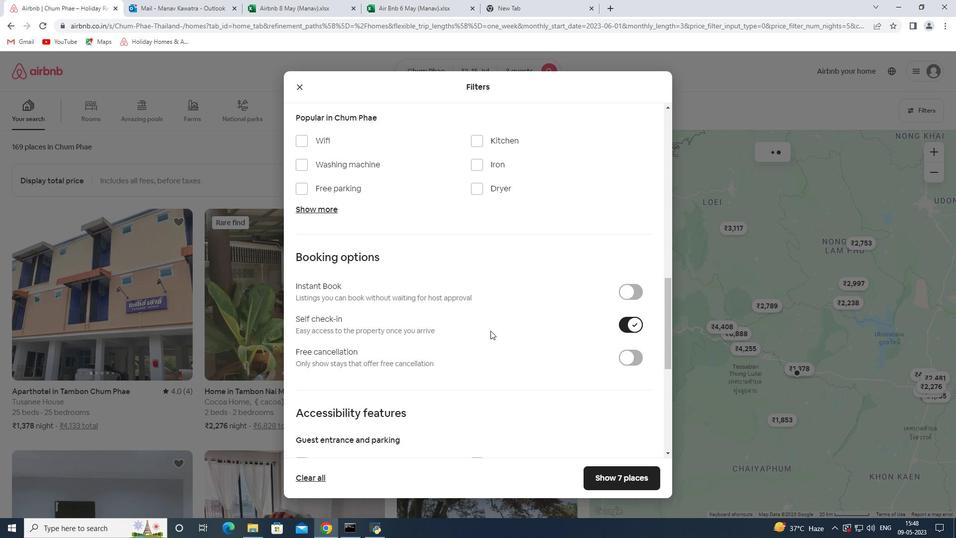 
Action: Mouse scrolled (490, 330) with delta (0, 0)
Screenshot: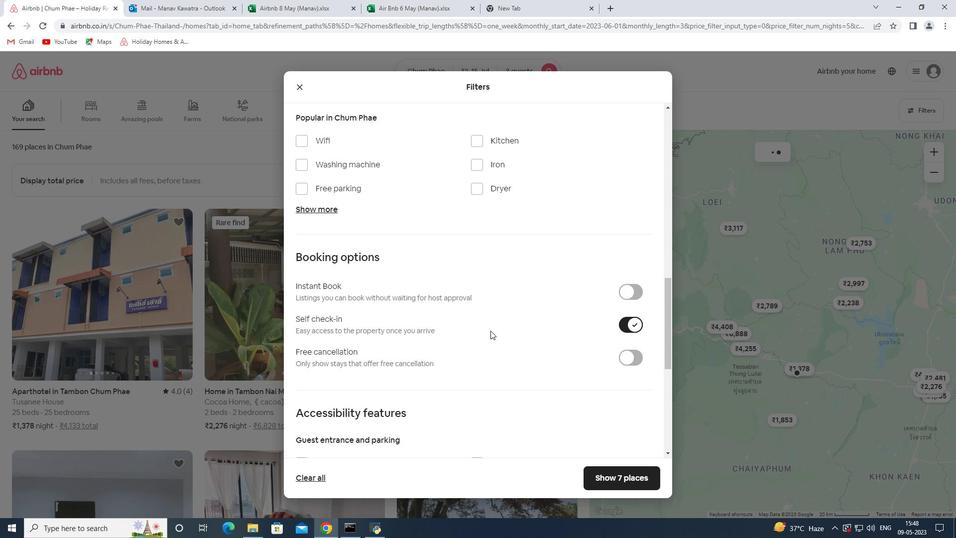 
Action: Mouse moved to (349, 350)
Screenshot: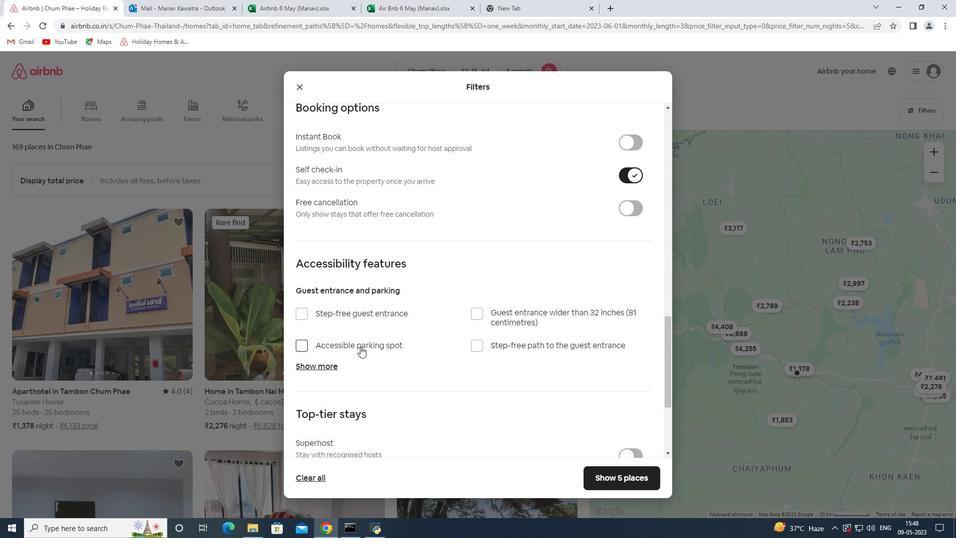 
Action: Mouse scrolled (349, 349) with delta (0, 0)
Screenshot: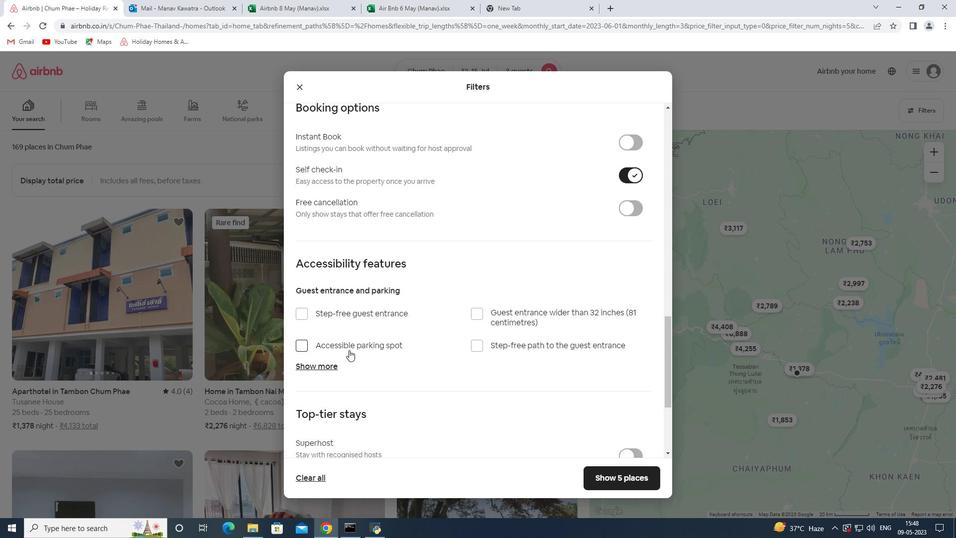 
Action: Mouse scrolled (349, 349) with delta (0, 0)
Screenshot: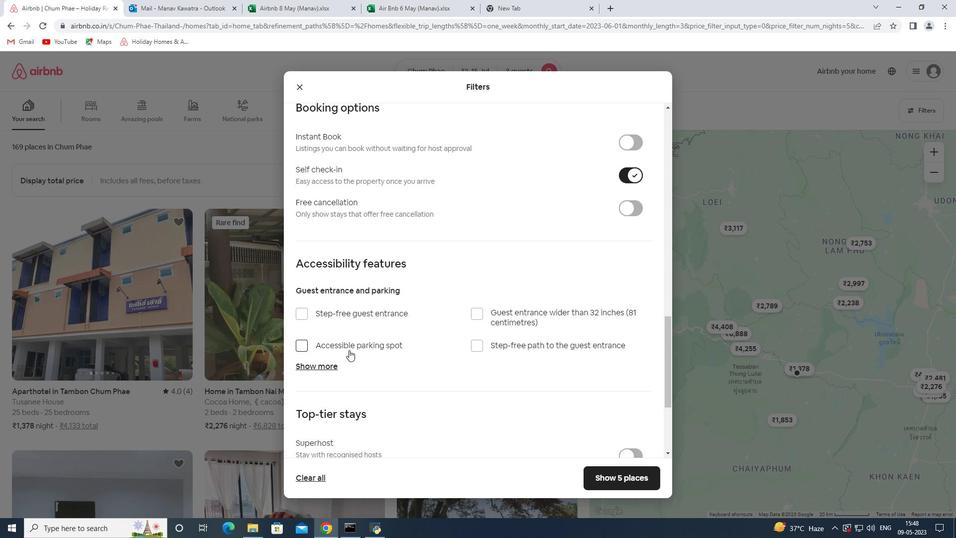 
Action: Mouse scrolled (349, 349) with delta (0, 0)
Screenshot: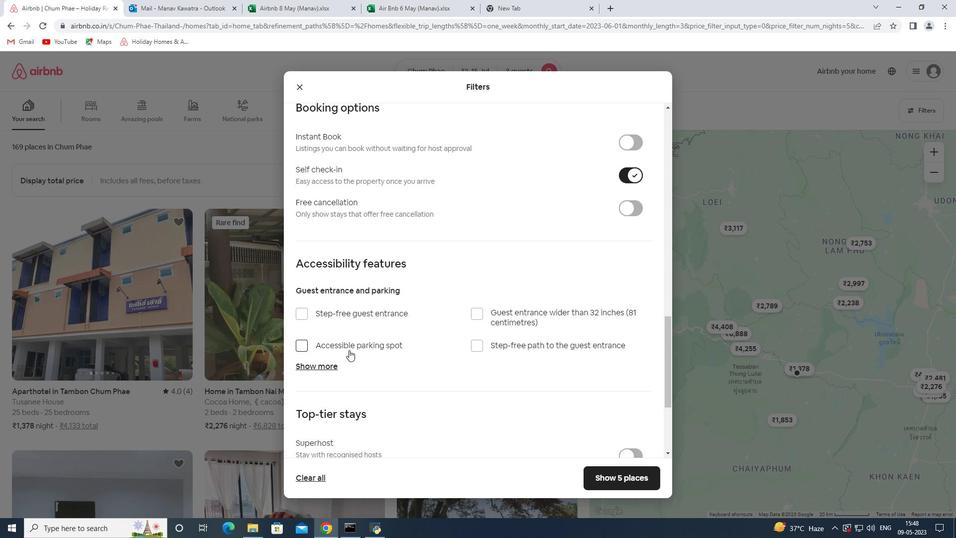 
Action: Mouse moved to (320, 400)
Screenshot: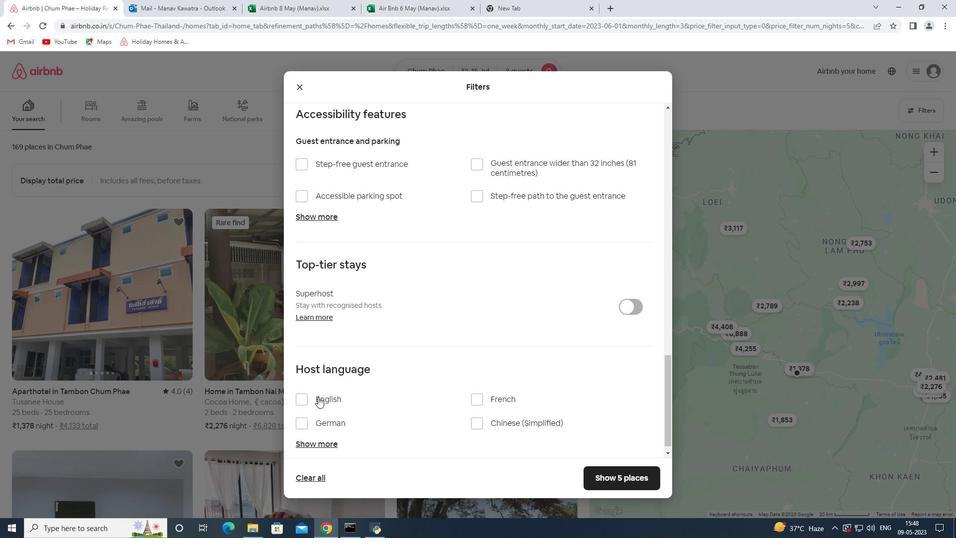 
Action: Mouse pressed left at (320, 400)
Screenshot: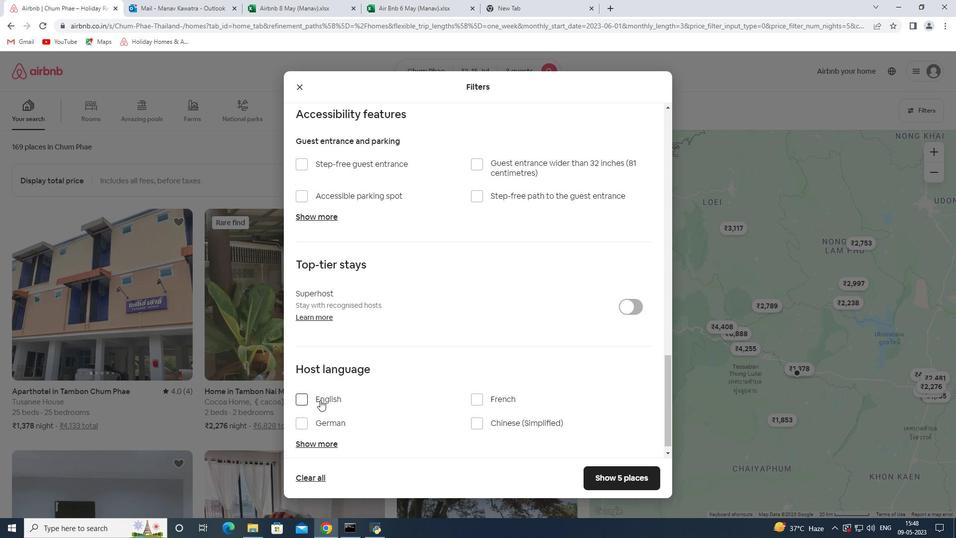 
Action: Mouse moved to (384, 382)
Screenshot: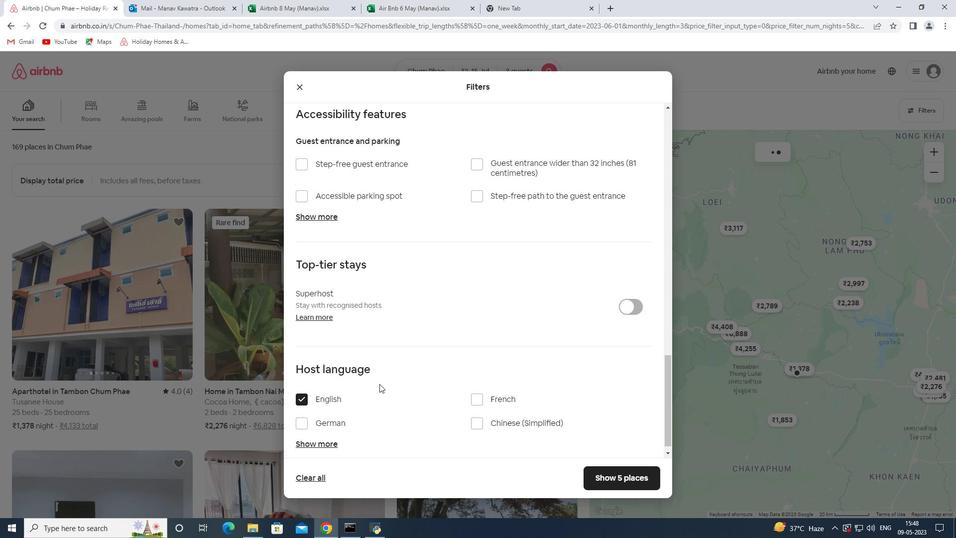 
Action: Mouse scrolled (384, 381) with delta (0, 0)
Screenshot: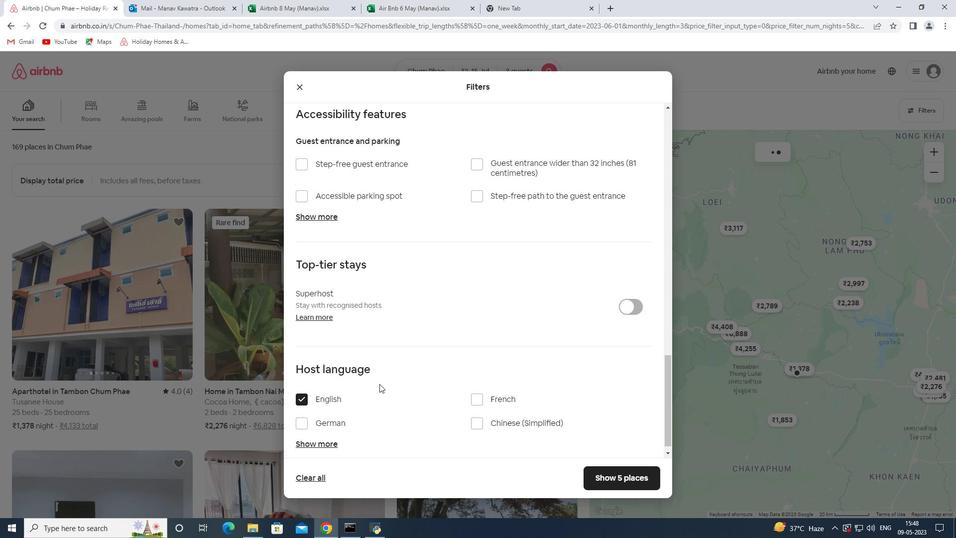 
Action: Mouse scrolled (384, 382) with delta (0, 0)
Screenshot: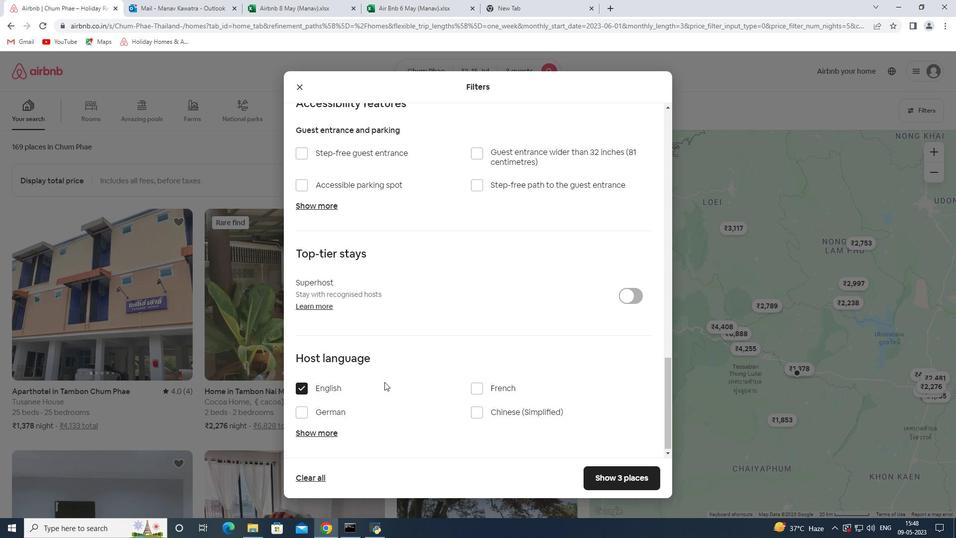 
Action: Mouse scrolled (384, 382) with delta (0, 0)
Screenshot: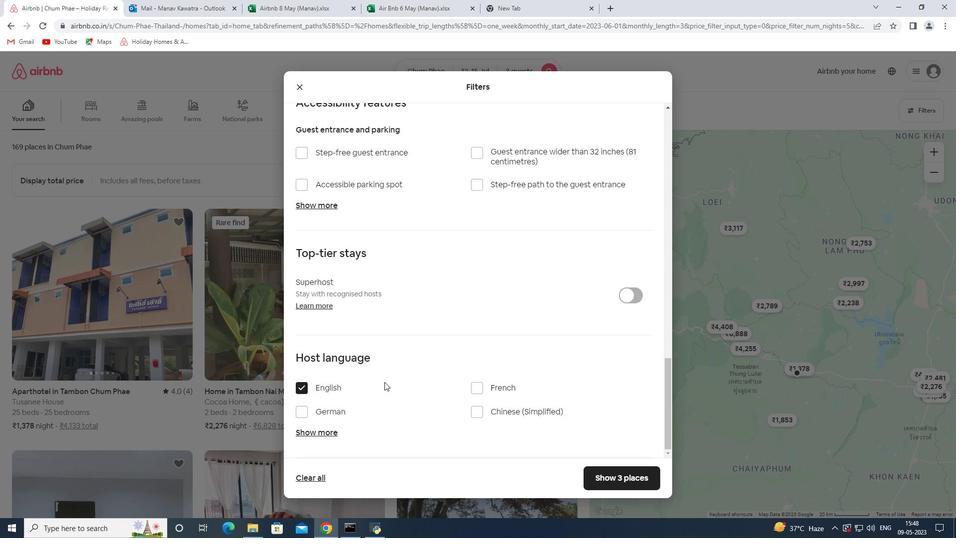 
Action: Mouse scrolled (384, 382) with delta (0, 0)
Screenshot: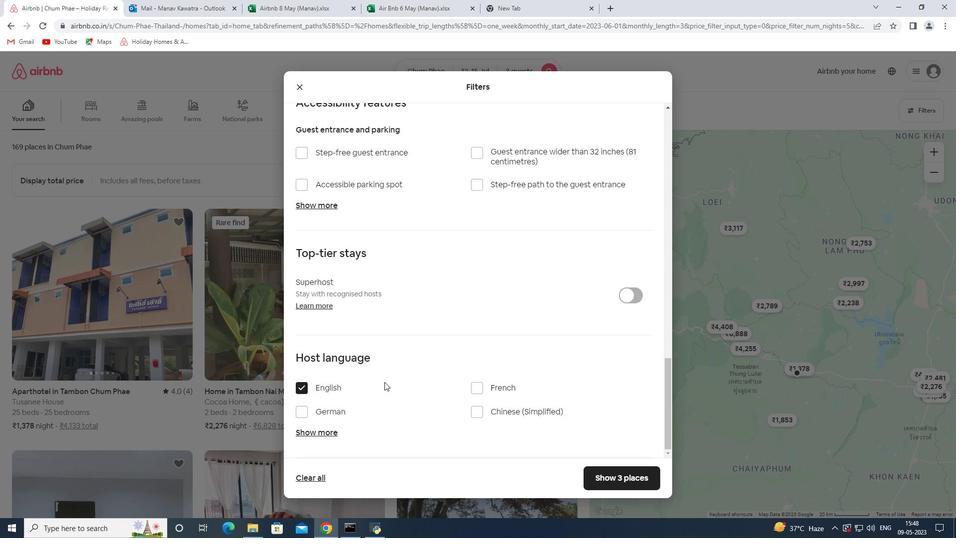 
Action: Mouse scrolled (384, 382) with delta (0, 0)
Screenshot: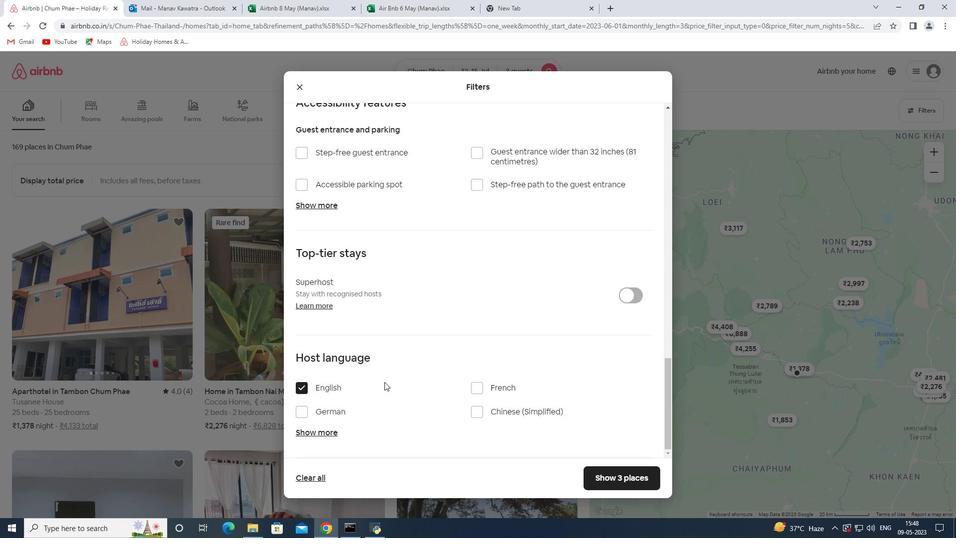 
Action: Mouse scrolled (384, 382) with delta (0, 0)
Screenshot: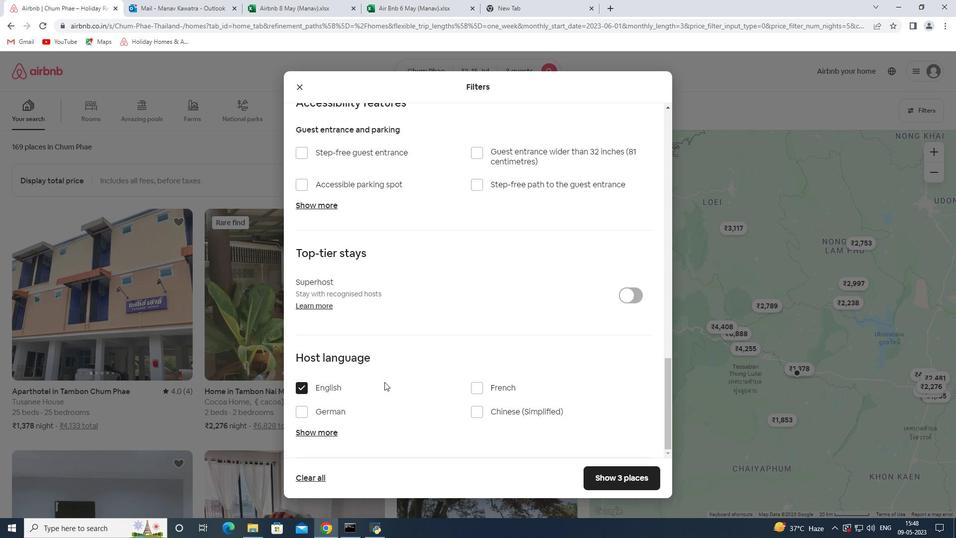 
Action: Mouse scrolled (384, 382) with delta (0, 0)
Screenshot: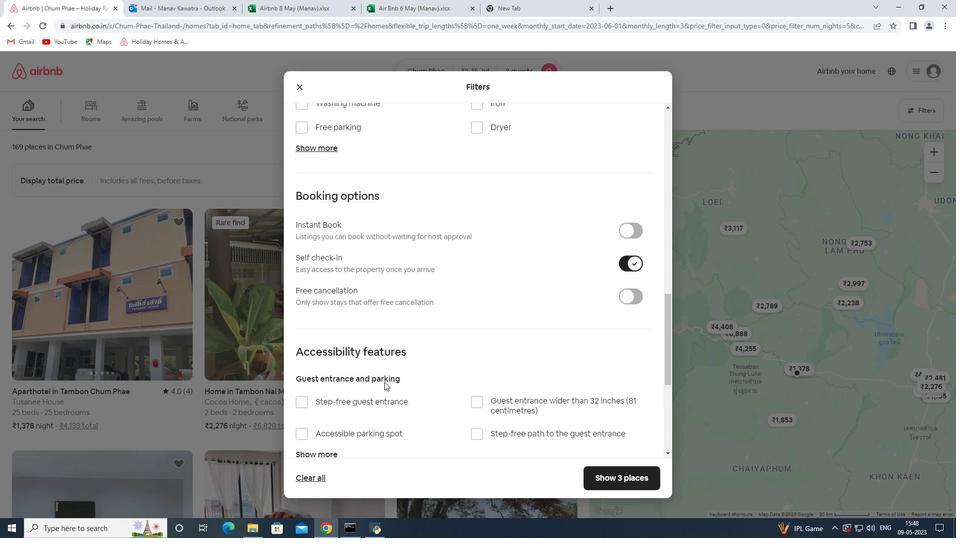 
Action: Mouse scrolled (384, 382) with delta (0, 0)
Screenshot: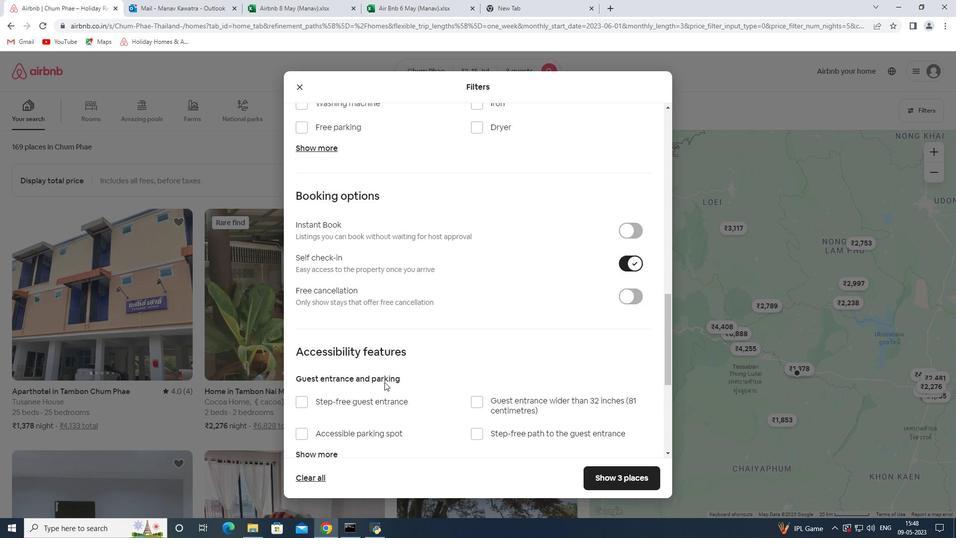 
Action: Mouse scrolled (384, 382) with delta (0, 0)
Screenshot: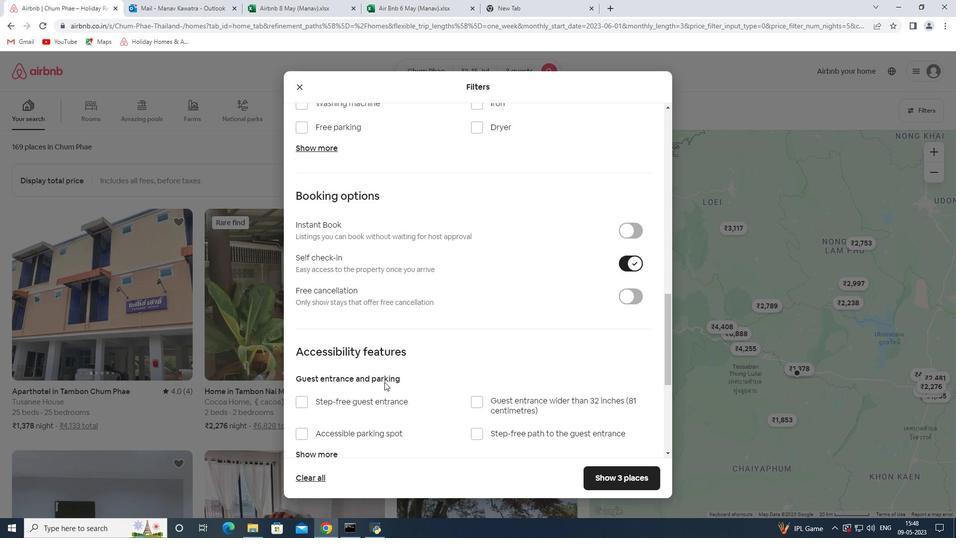 
Action: Mouse scrolled (384, 382) with delta (0, 0)
Screenshot: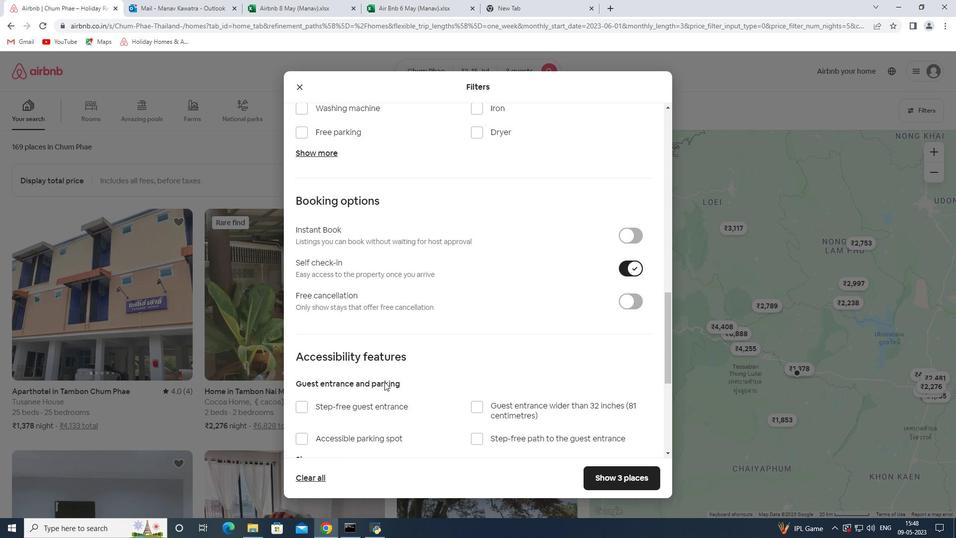 
Action: Mouse moved to (363, 374)
Screenshot: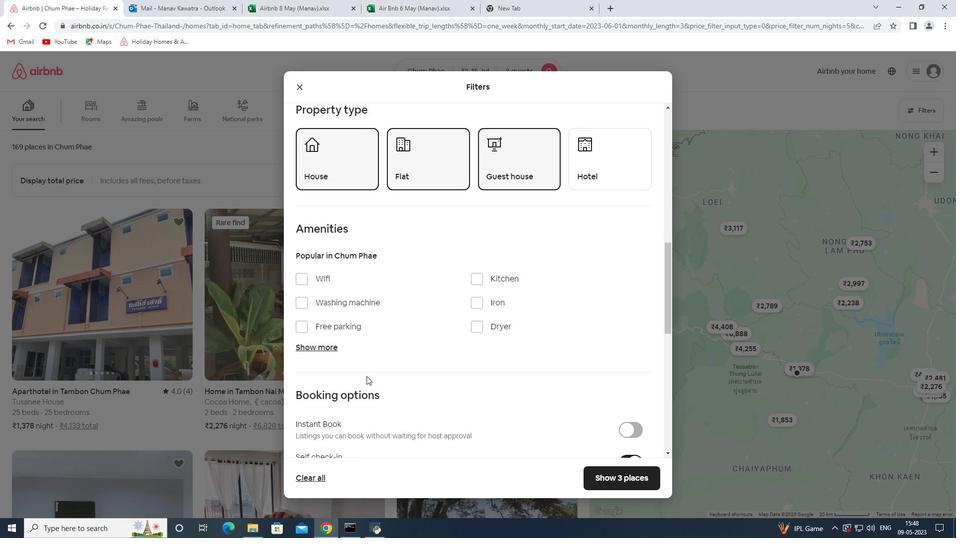 
Action: Mouse scrolled (363, 374) with delta (0, 0)
Screenshot: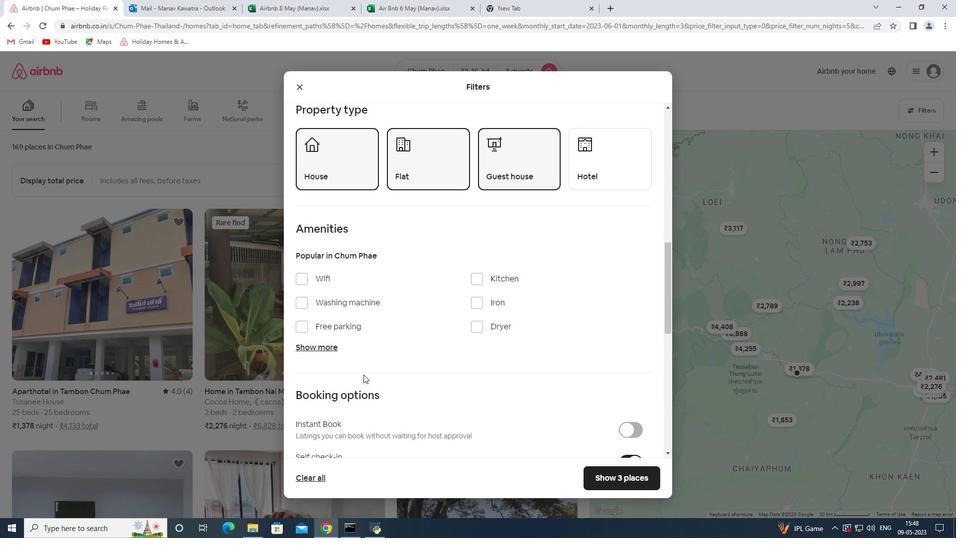 
Action: Mouse scrolled (363, 374) with delta (0, 0)
Screenshot: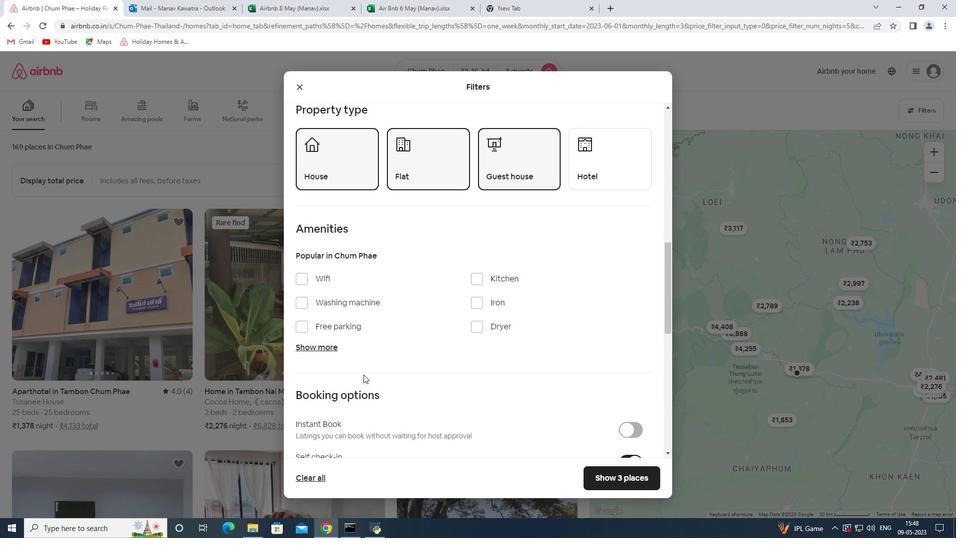 
Action: Mouse scrolled (363, 374) with delta (0, 0)
Screenshot: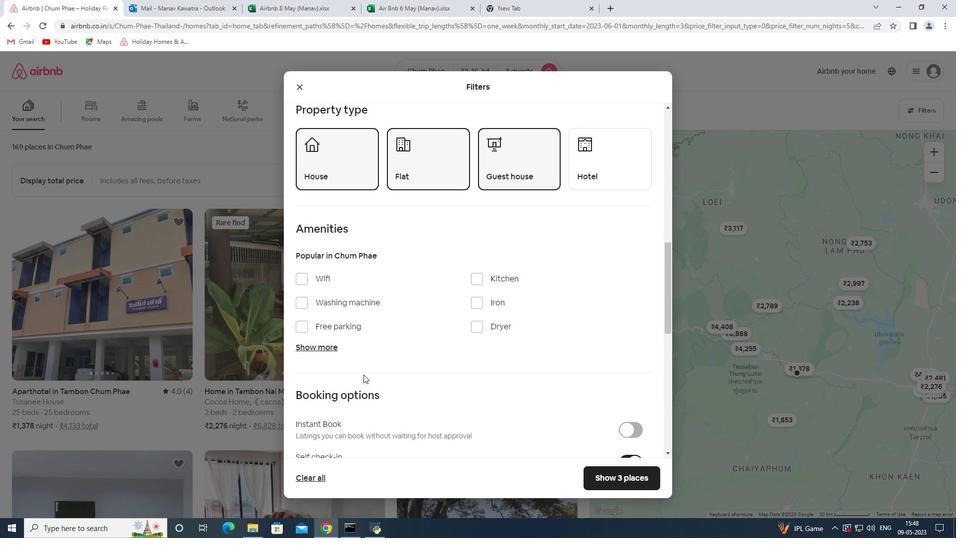 
Action: Mouse moved to (366, 374)
Screenshot: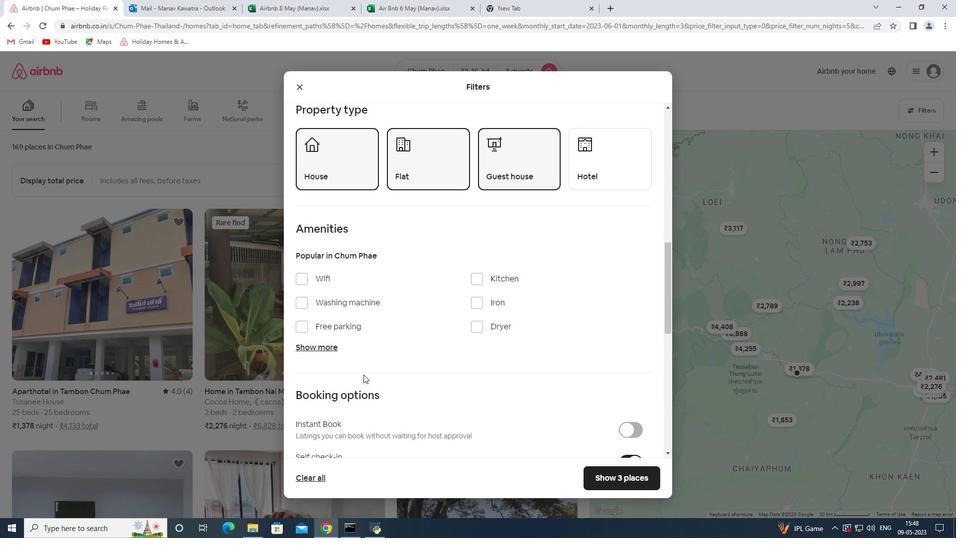 
Action: Mouse scrolled (366, 373) with delta (0, 0)
Screenshot: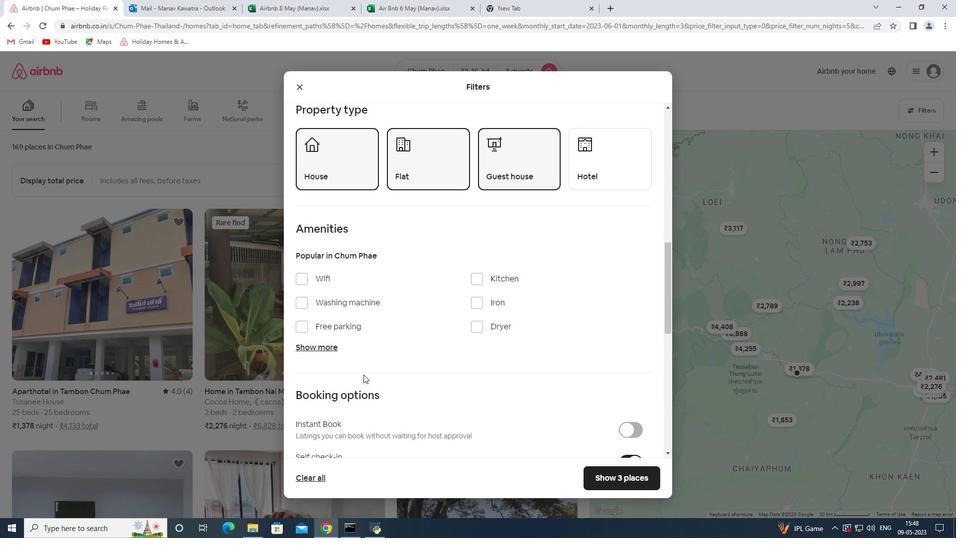 
Action: Mouse moved to (368, 372)
Screenshot: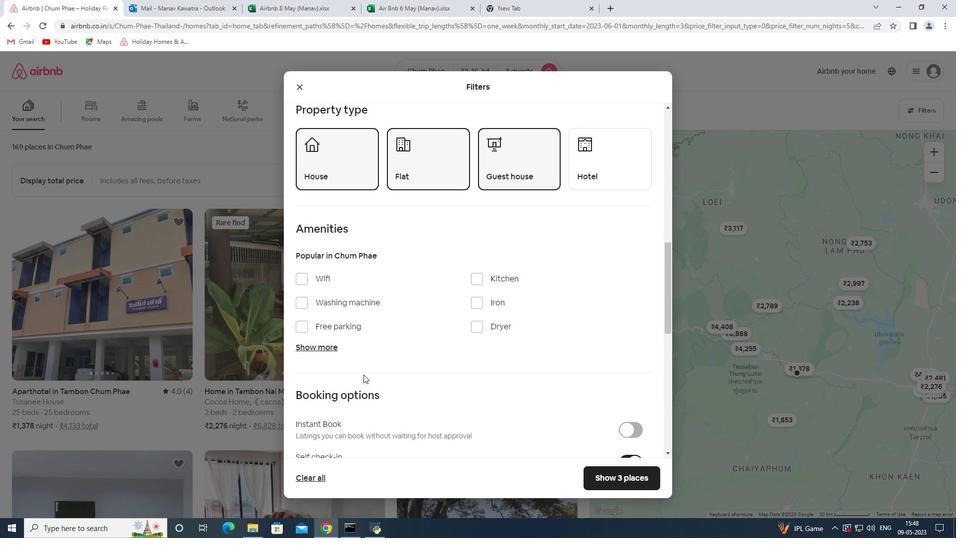 
Action: Mouse scrolled (368, 372) with delta (0, 0)
Screenshot: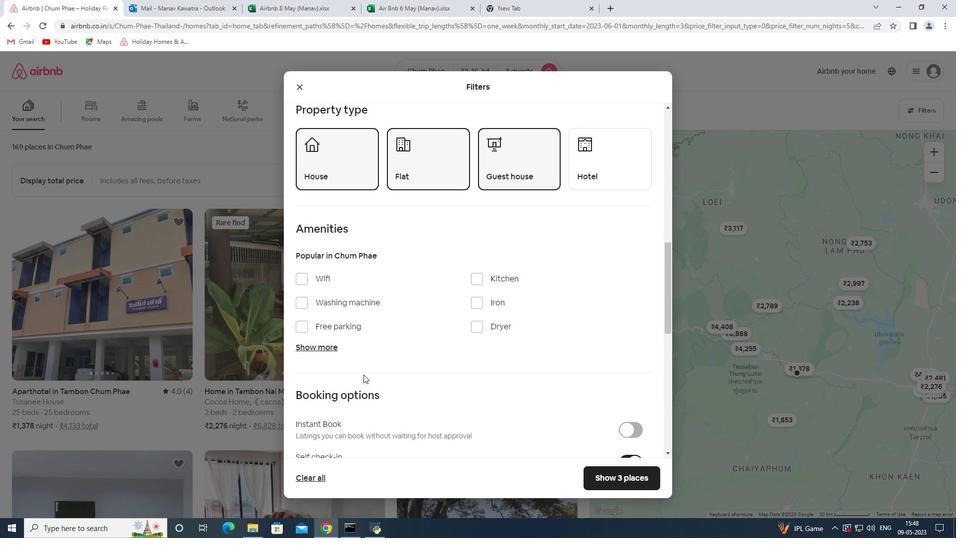 
Action: Mouse moved to (376, 370)
Screenshot: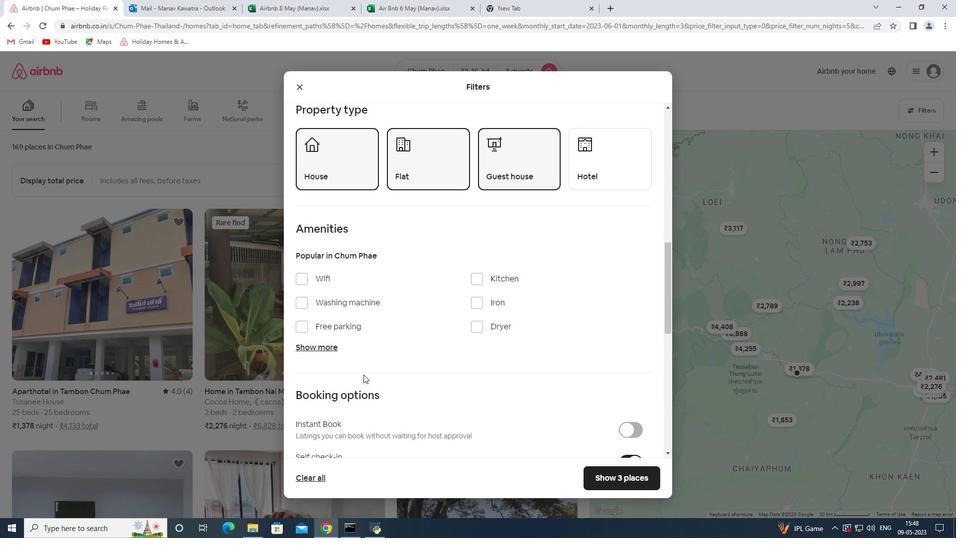 
Action: Mouse scrolled (373, 370) with delta (0, 0)
Screenshot: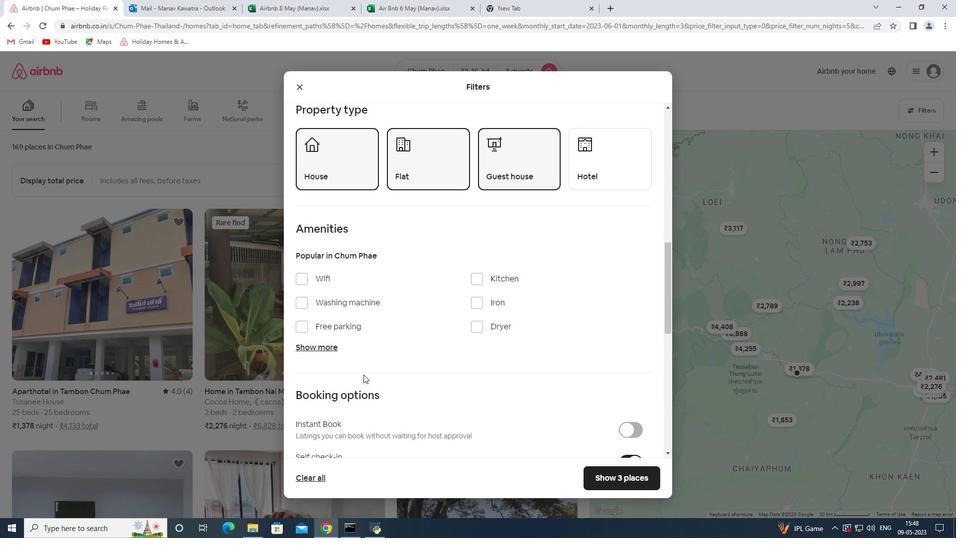 
Action: Mouse moved to (453, 345)
Screenshot: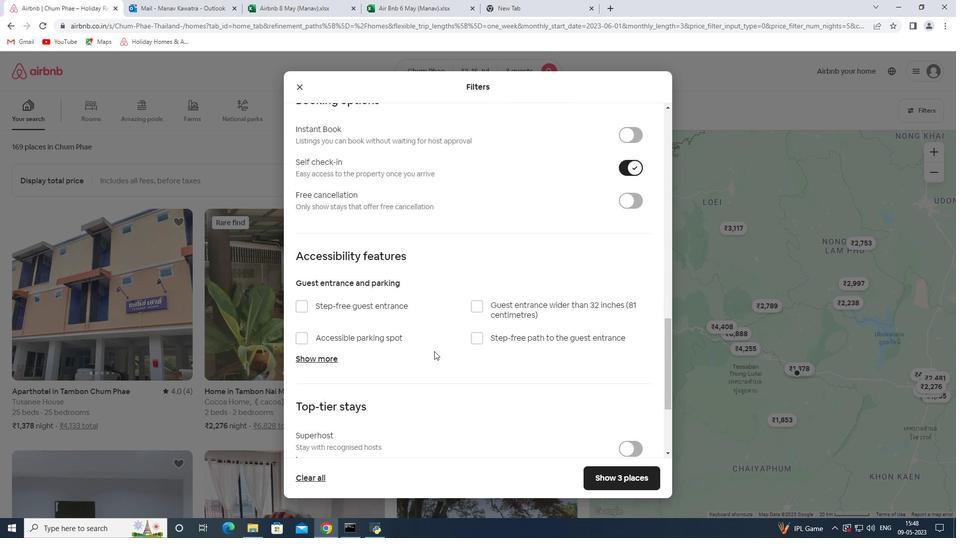 
Action: Mouse scrolled (453, 345) with delta (0, 0)
Screenshot: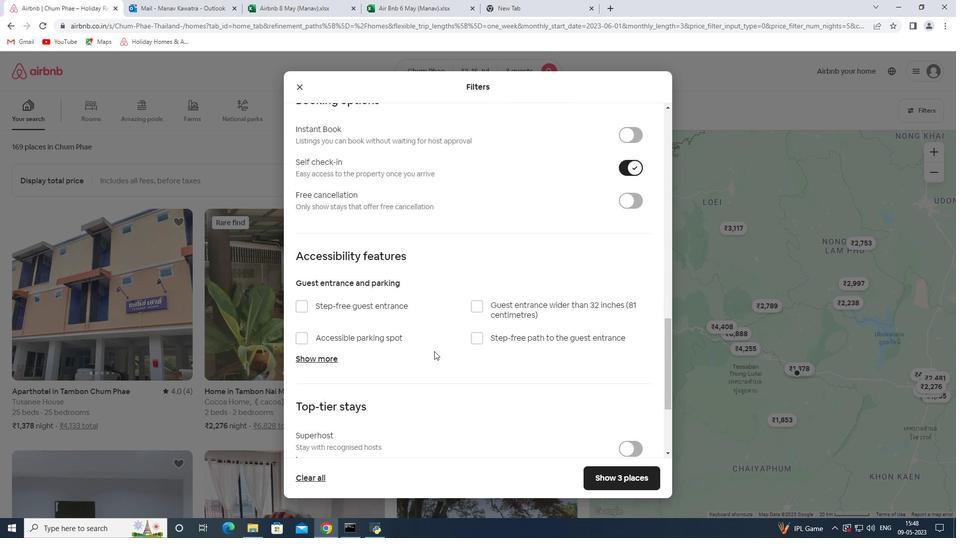 
Action: Mouse scrolled (453, 345) with delta (0, 0)
Screenshot: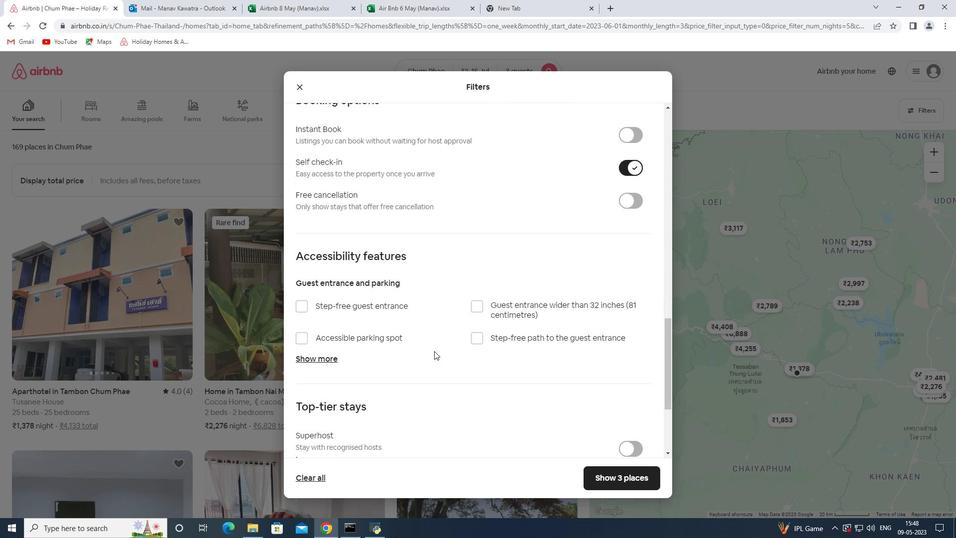 
Action: Mouse scrolled (453, 345) with delta (0, 0)
Screenshot: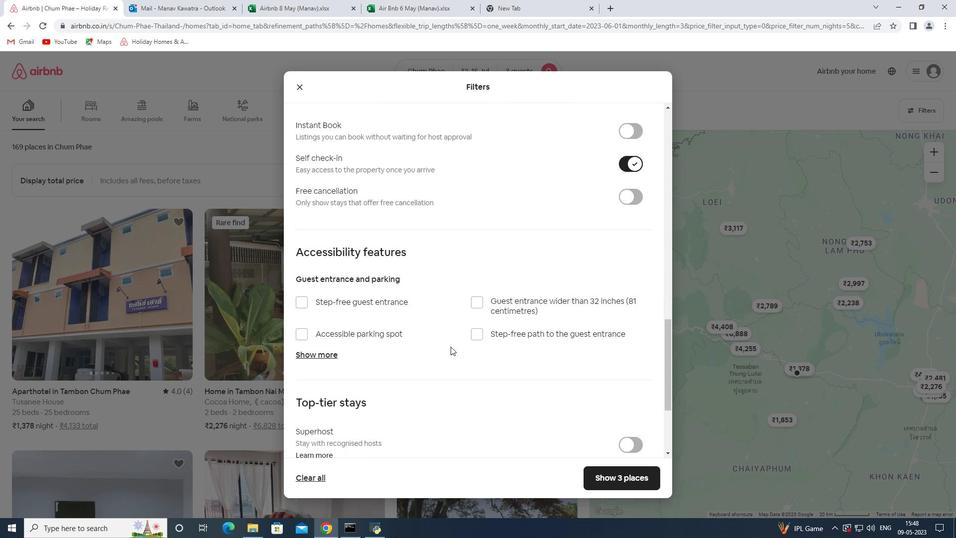 
Action: Mouse moved to (453, 345)
Screenshot: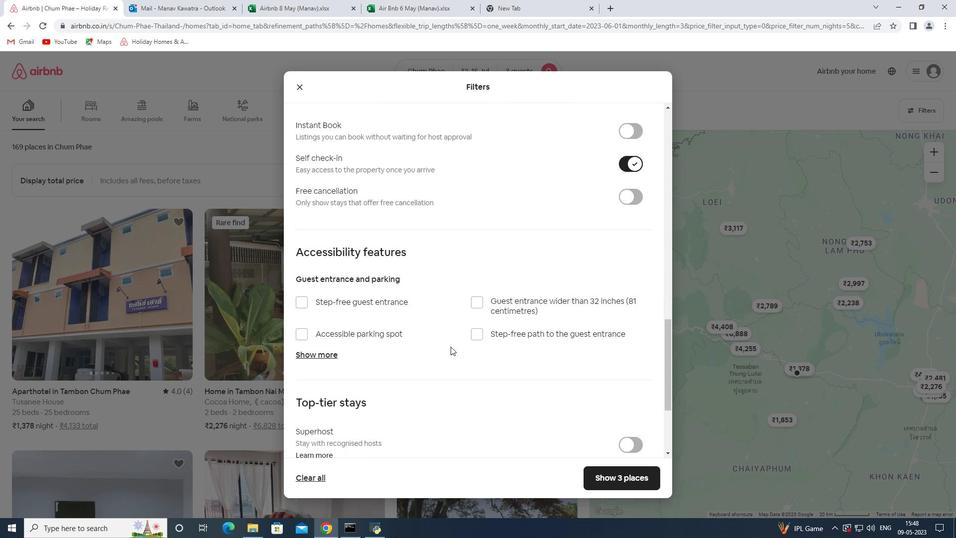 
Action: Mouse scrolled (453, 345) with delta (0, 0)
Screenshot: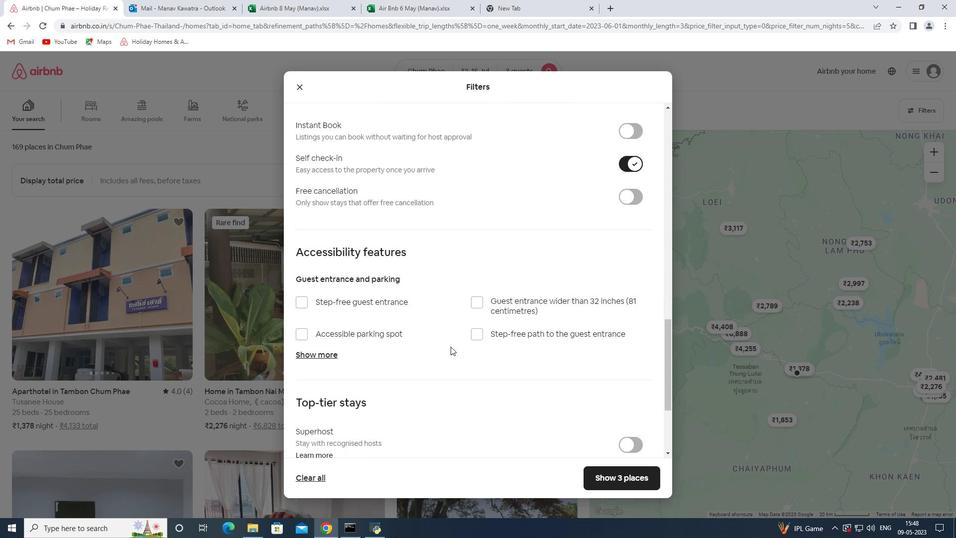 
Action: Mouse moved to (454, 345)
Screenshot: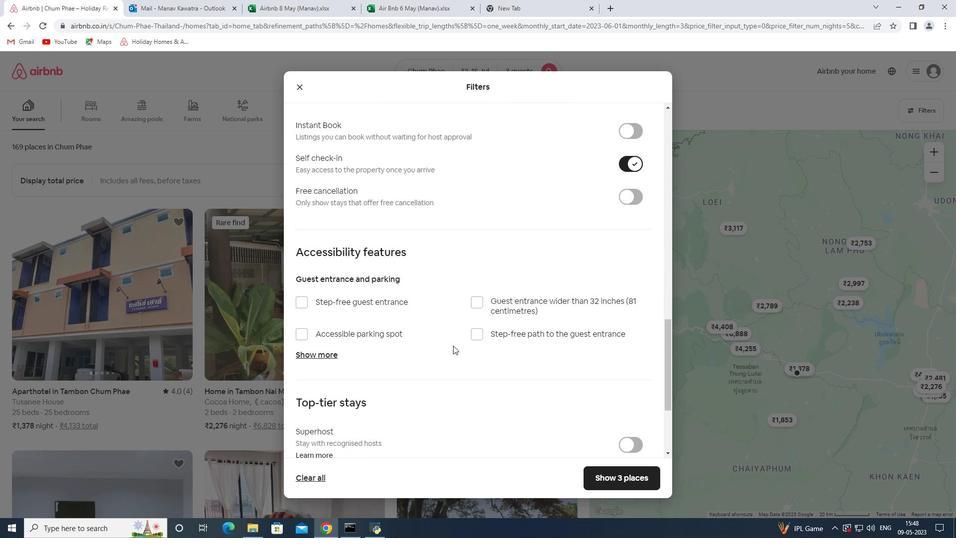 
Action: Mouse scrolled (454, 345) with delta (0, 0)
Screenshot: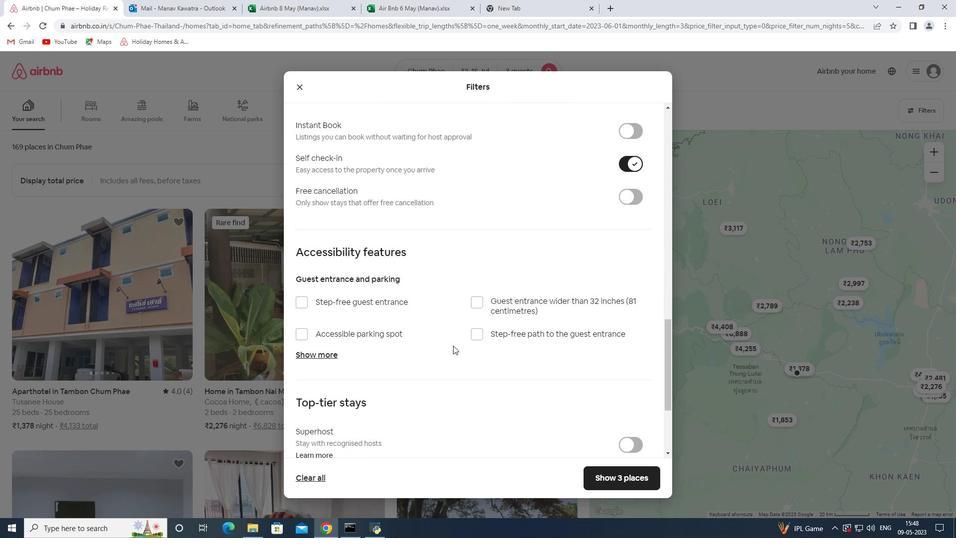 
Action: Mouse moved to (457, 345)
Screenshot: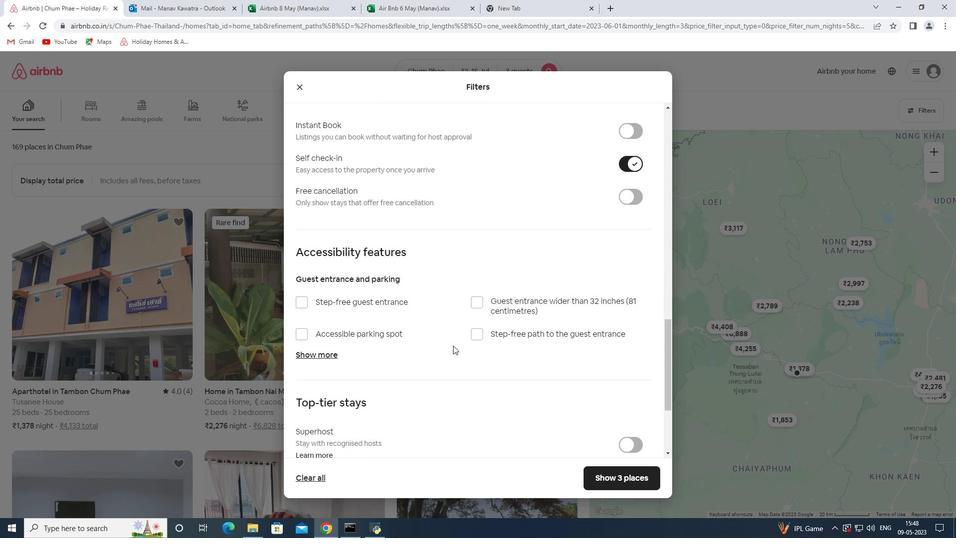 
Action: Mouse scrolled (457, 345) with delta (0, 0)
Screenshot: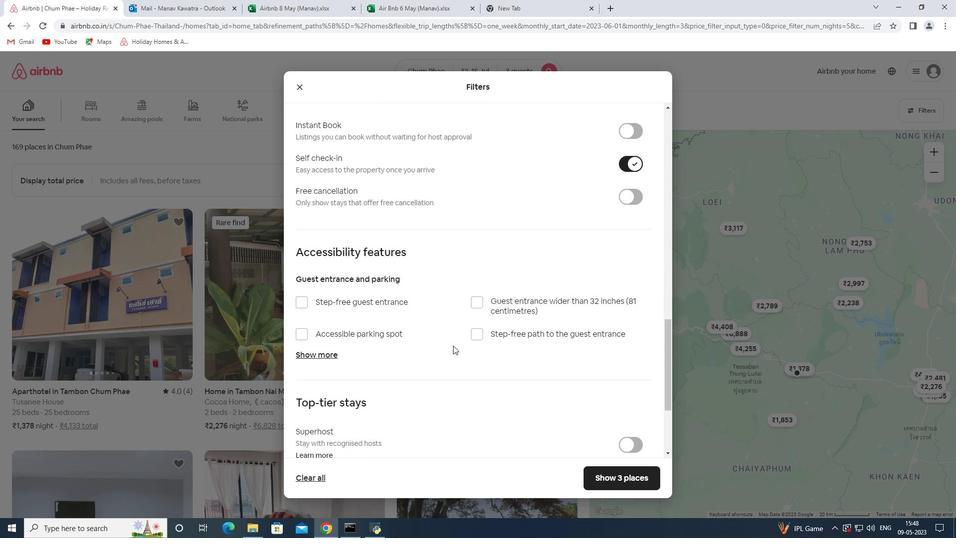 
Action: Mouse moved to (485, 345)
Screenshot: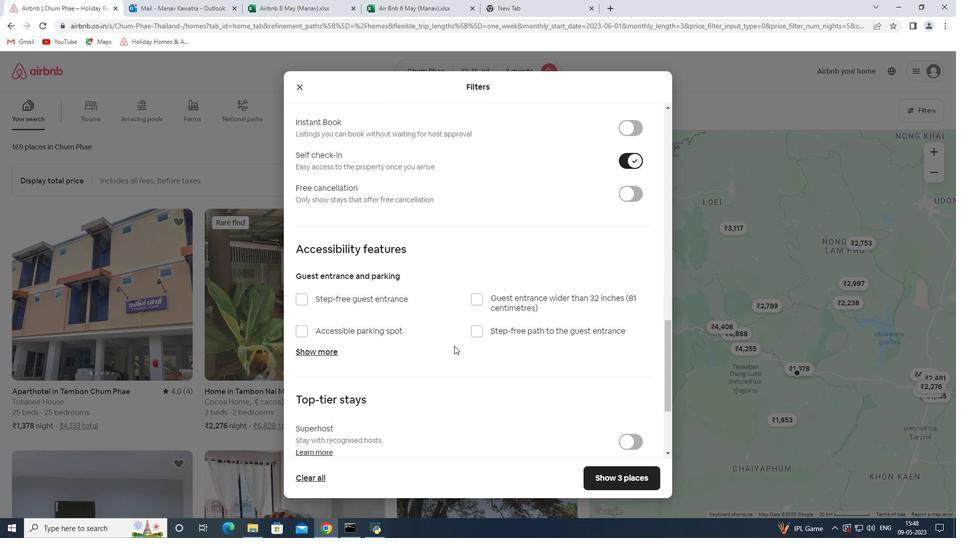 
Action: Mouse scrolled (485, 345) with delta (0, 0)
Screenshot: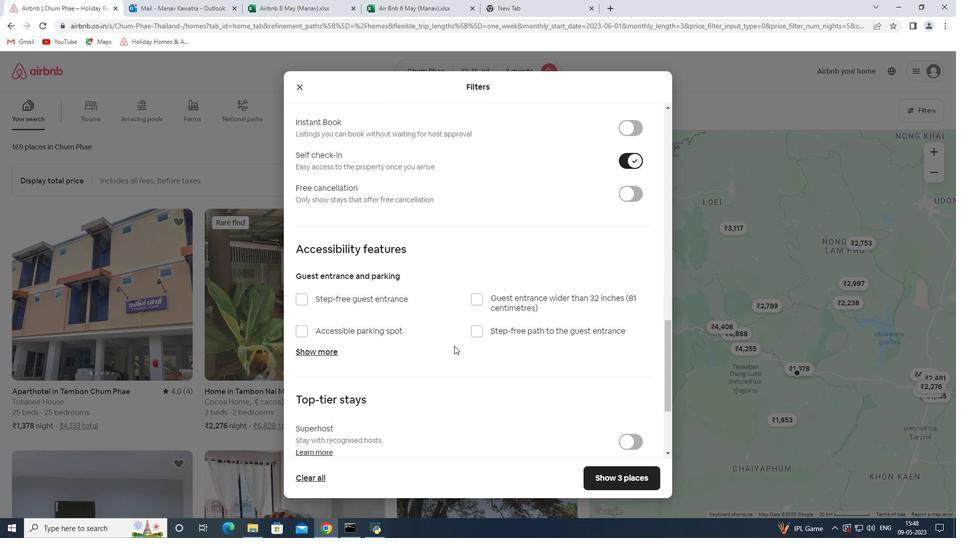 
Action: Mouse moved to (578, 401)
Screenshot: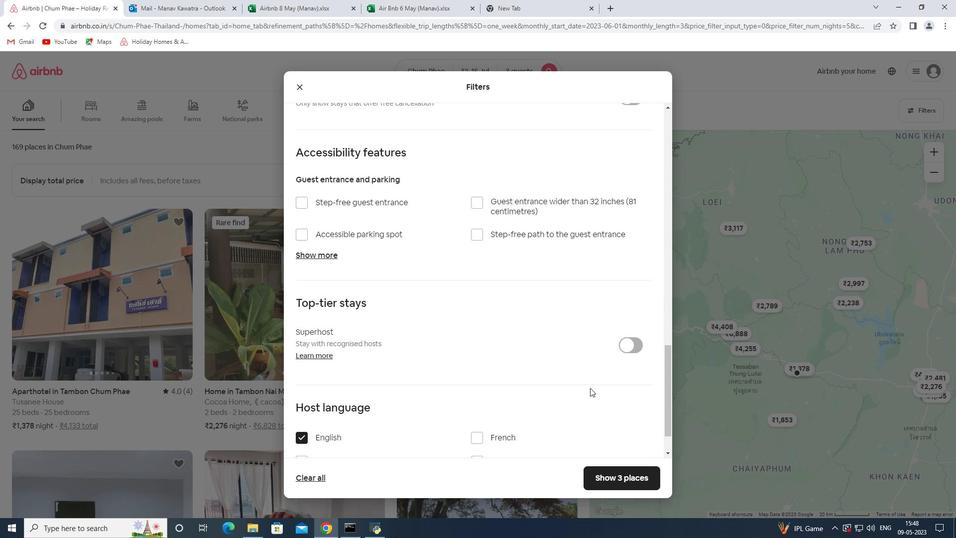 
Action: Mouse scrolled (578, 401) with delta (0, 0)
Screenshot: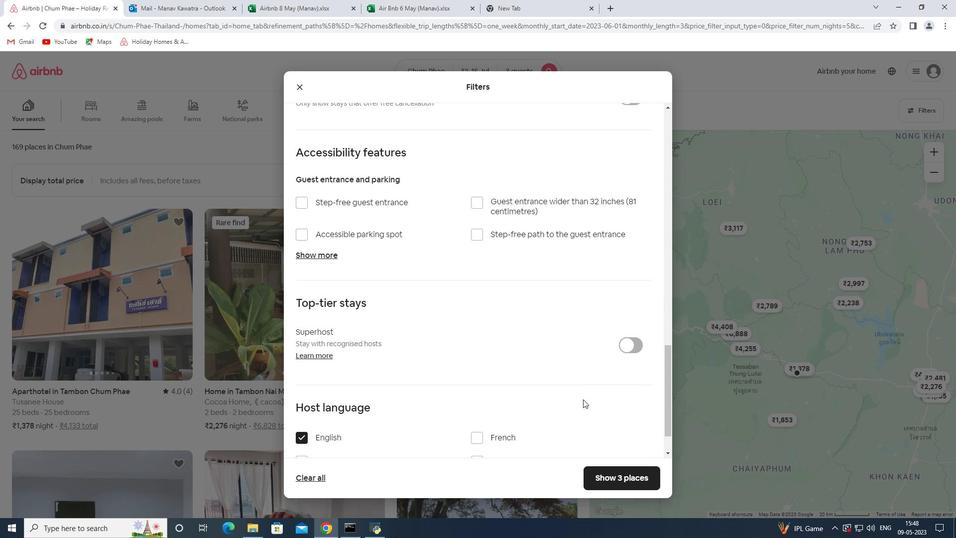 
Action: Mouse scrolled (578, 401) with delta (0, 0)
Screenshot: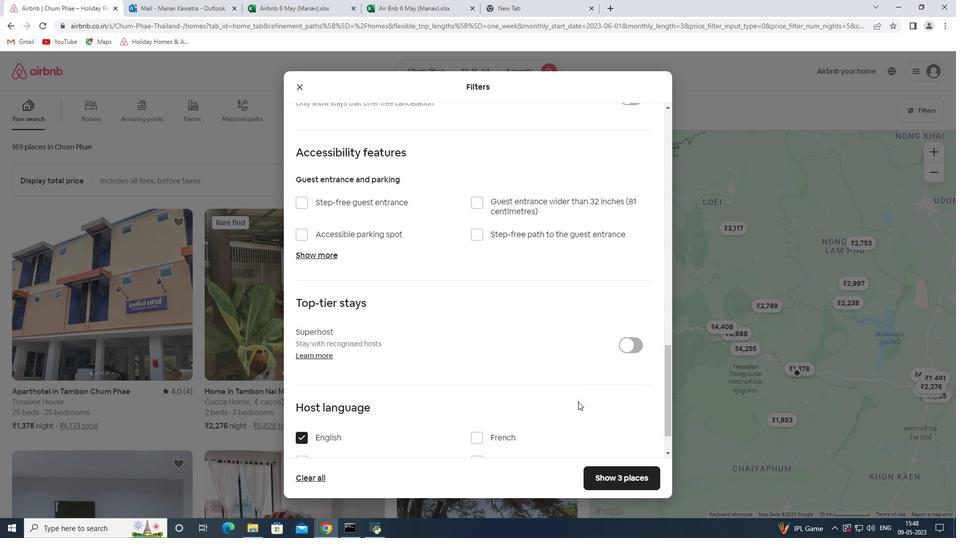 
Action: Mouse scrolled (578, 401) with delta (0, 0)
Screenshot: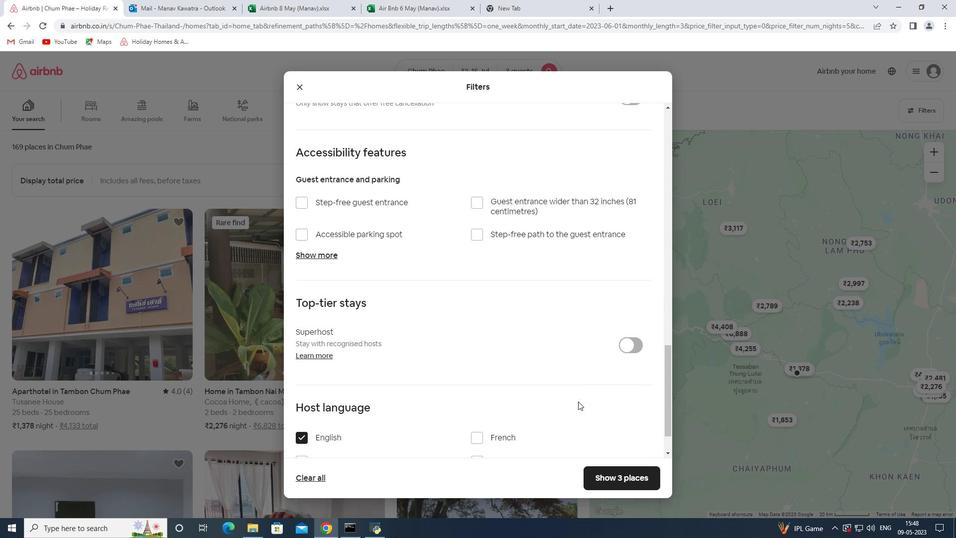 
Action: Mouse scrolled (578, 401) with delta (0, 0)
Screenshot: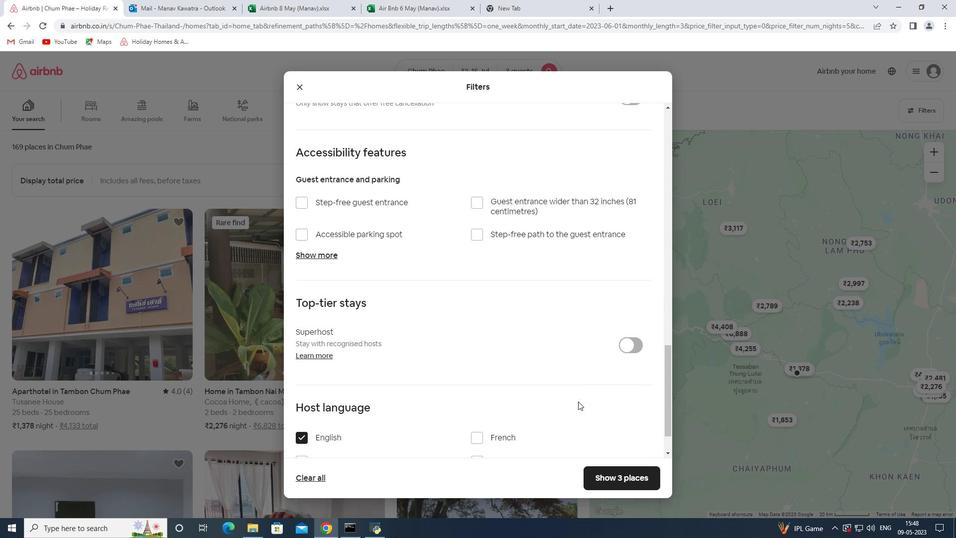 
Action: Mouse scrolled (578, 401) with delta (0, 0)
Screenshot: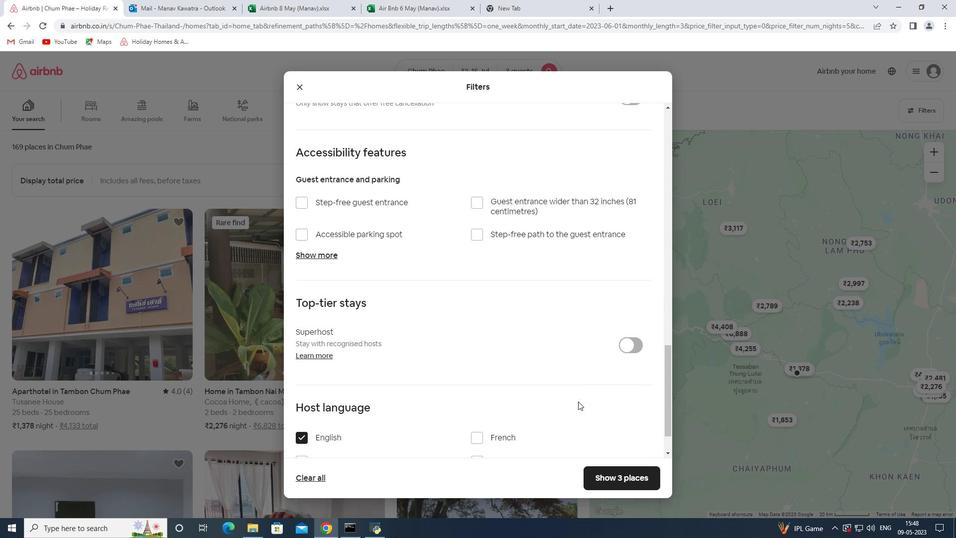 
Action: Mouse moved to (612, 480)
Screenshot: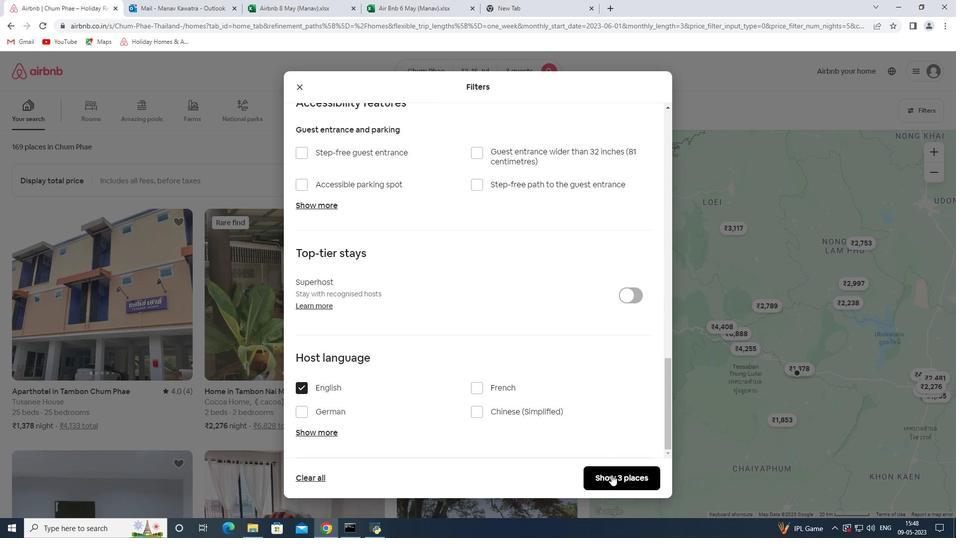 
Action: Mouse pressed left at (612, 480)
Screenshot: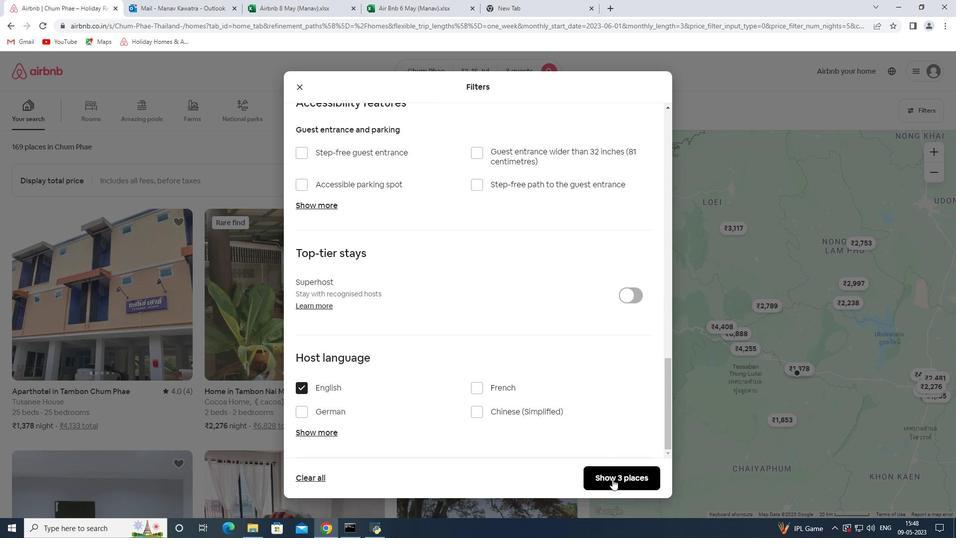
Action: Mouse moved to (613, 480)
Screenshot: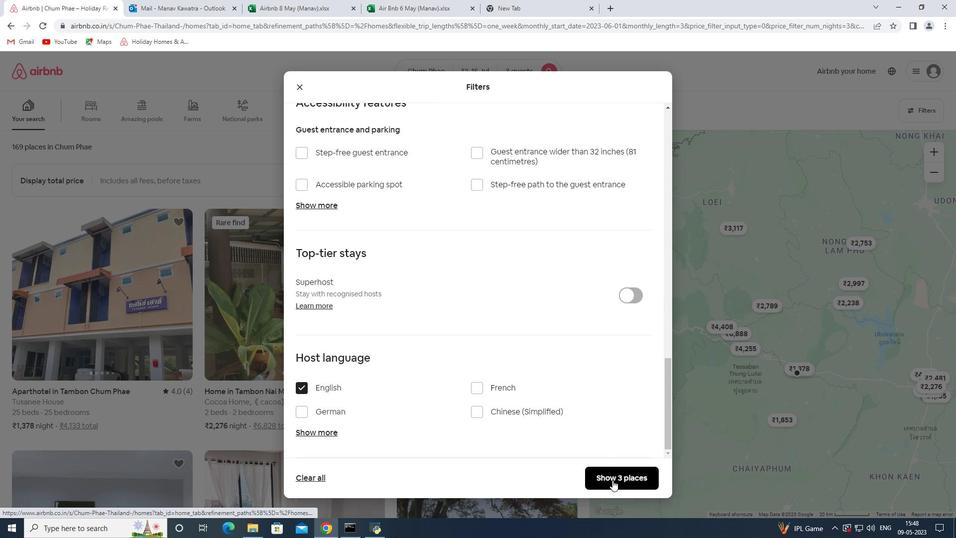 
